 Task: Open Card Self-Help Review in Board Diversity and Inclusion Employee Training and Education to Workspace Alternative Dispute Resolution Services and add a team member Softage.1@softage.net, a label Orange, a checklist Organic Farming, an attachment from your computer, a color Orange and finally, add a card description 'Conduct customer research for new pricing models' and a comment 'Given the potential impact of this task on our company reputation, let us ensure that we approach it with a sense of professionalism and respect.'. Add a start date 'Jan 05, 1900' with a due date 'Jan 12, 1900'
Action: Mouse moved to (48, 263)
Screenshot: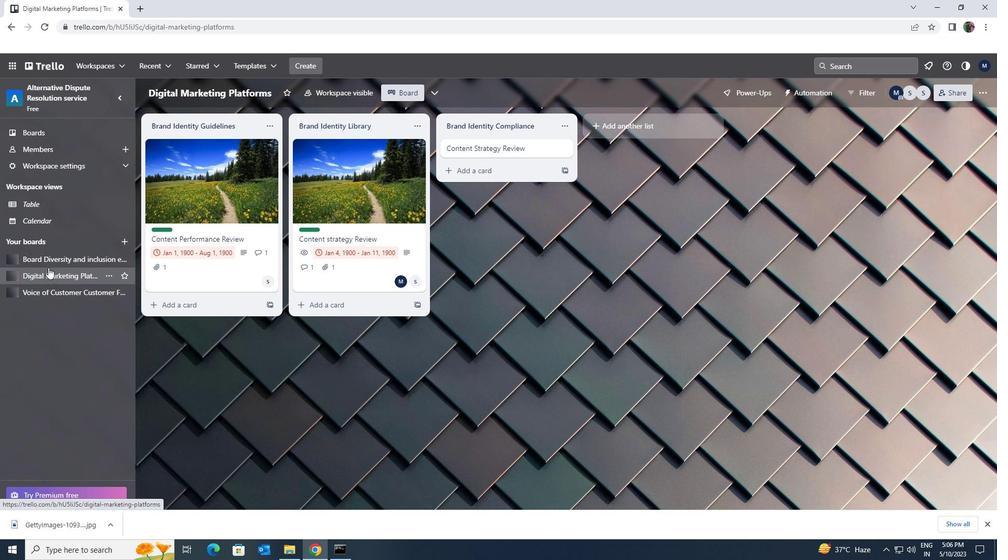 
Action: Mouse pressed left at (48, 263)
Screenshot: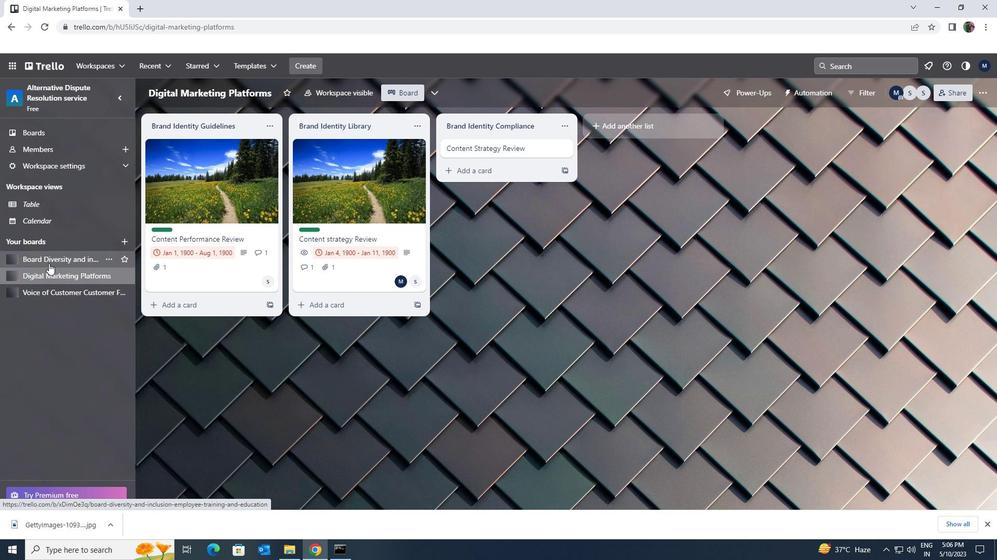 
Action: Mouse moved to (385, 146)
Screenshot: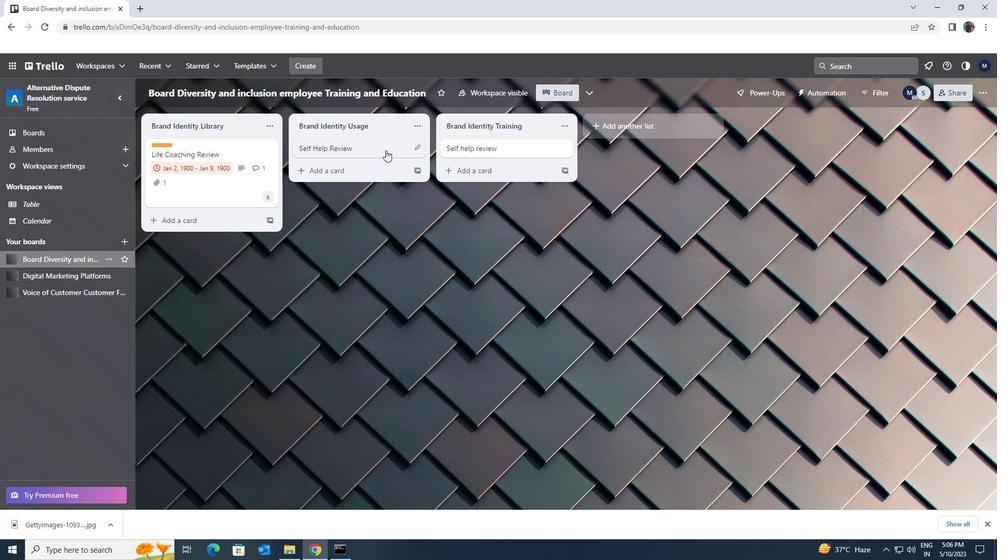 
Action: Mouse pressed left at (385, 146)
Screenshot: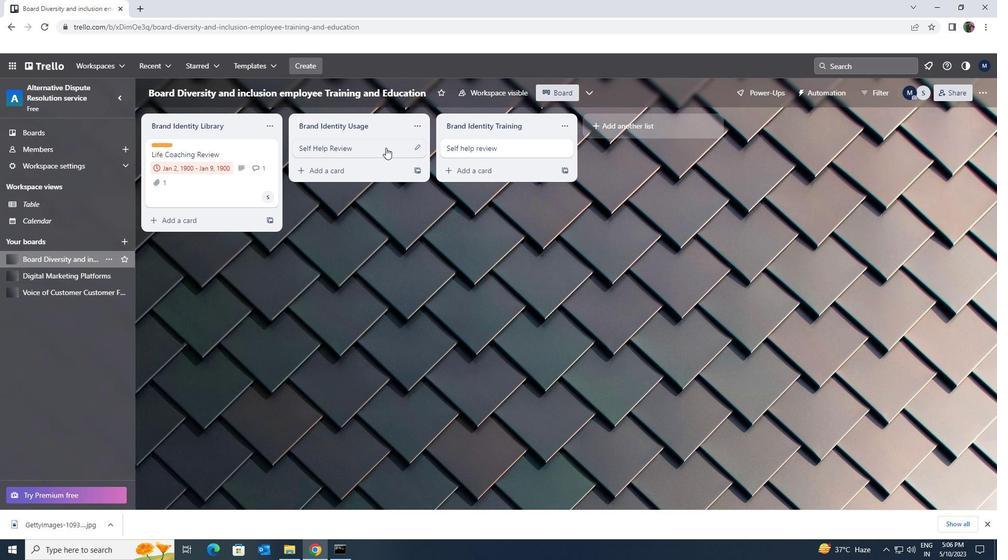 
Action: Mouse moved to (610, 149)
Screenshot: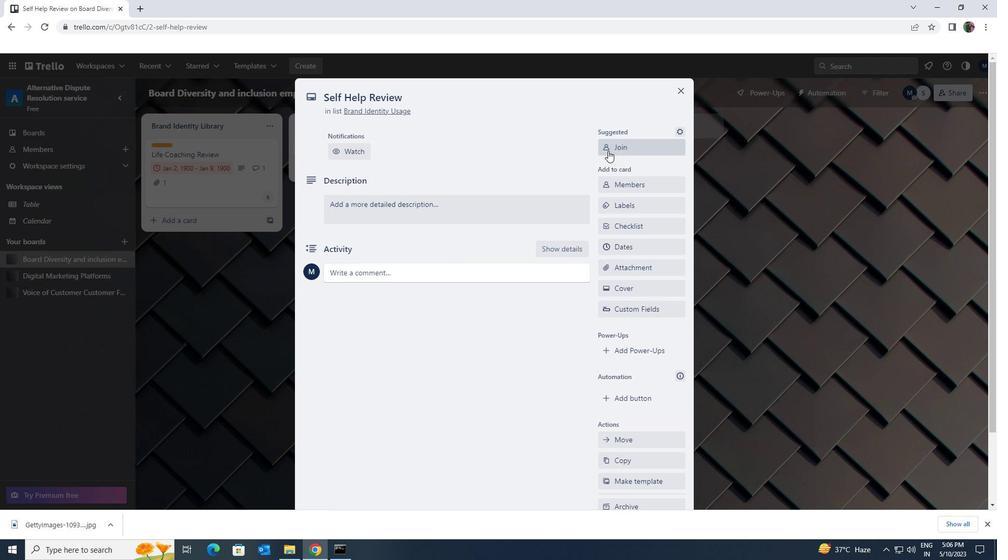 
Action: Mouse pressed left at (610, 149)
Screenshot: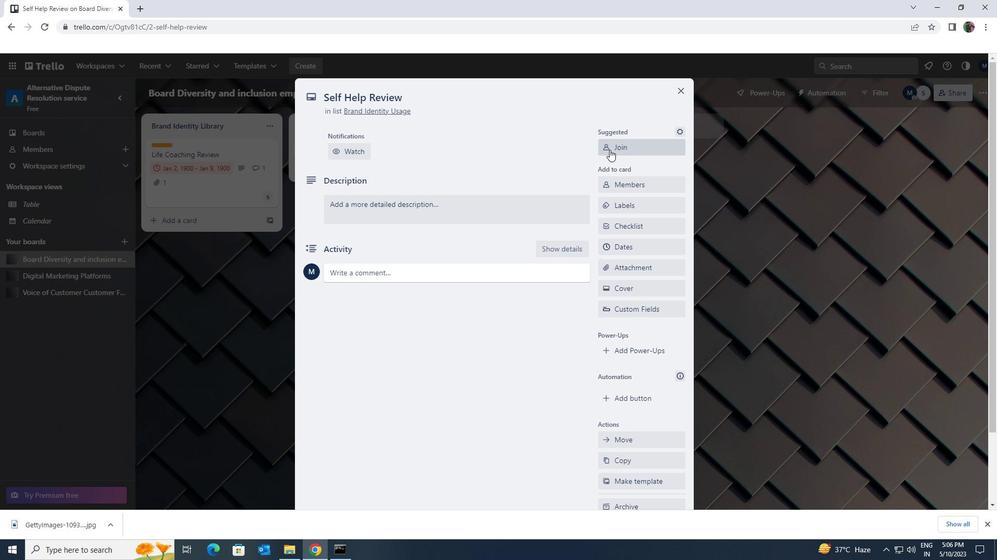 
Action: Mouse pressed left at (610, 149)
Screenshot: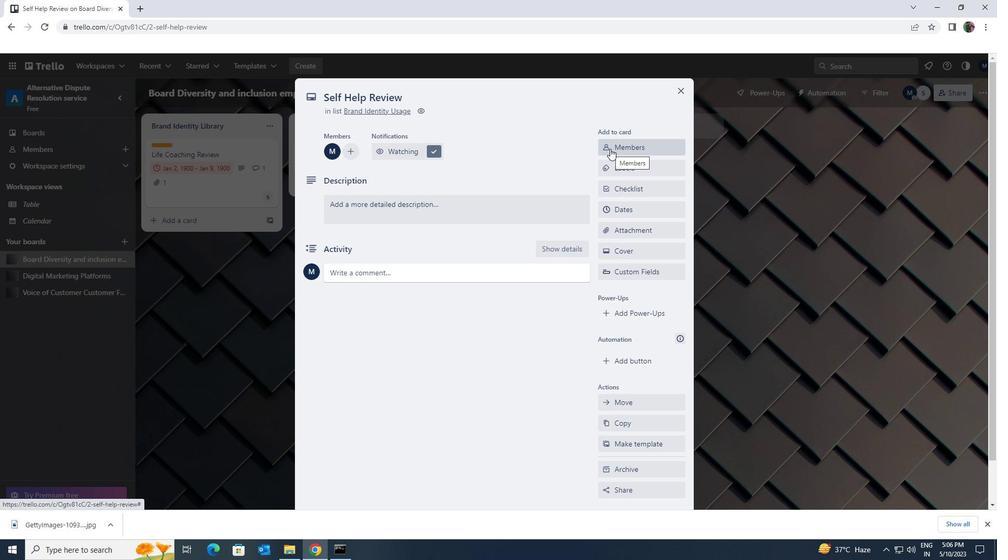 
Action: Key pressed softage.1<Key.shift>@SOFTAGE.NET
Screenshot: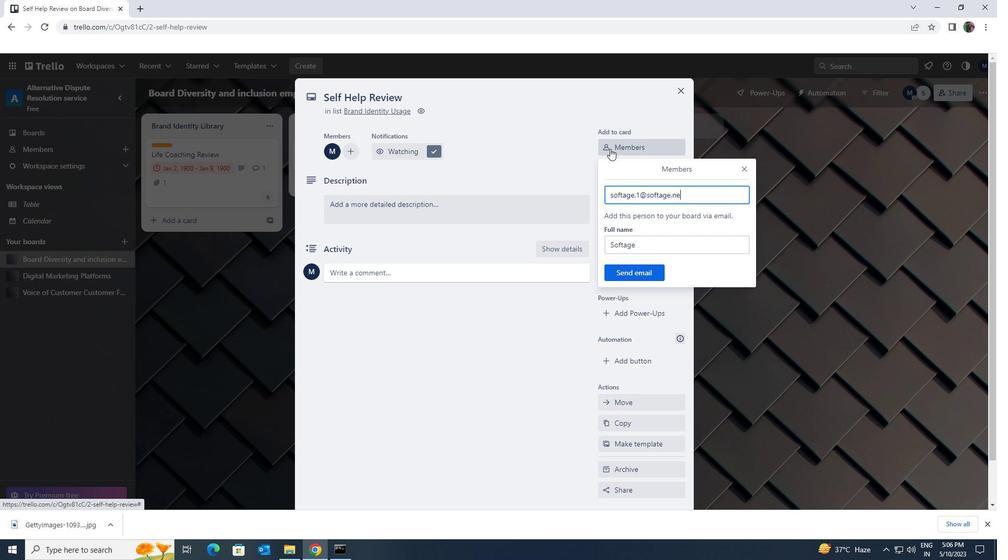 
Action: Mouse moved to (635, 270)
Screenshot: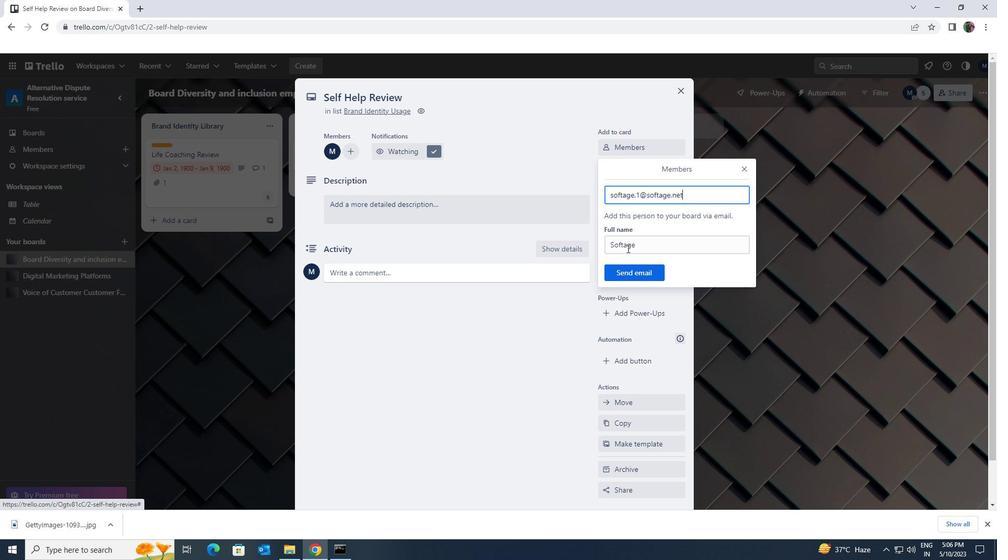 
Action: Mouse pressed left at (635, 270)
Screenshot: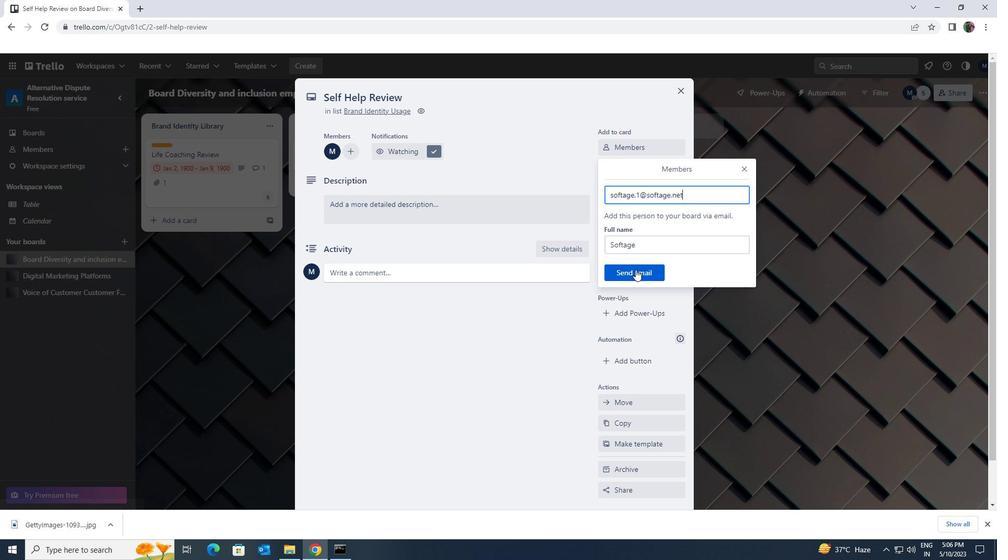 
Action: Mouse moved to (641, 170)
Screenshot: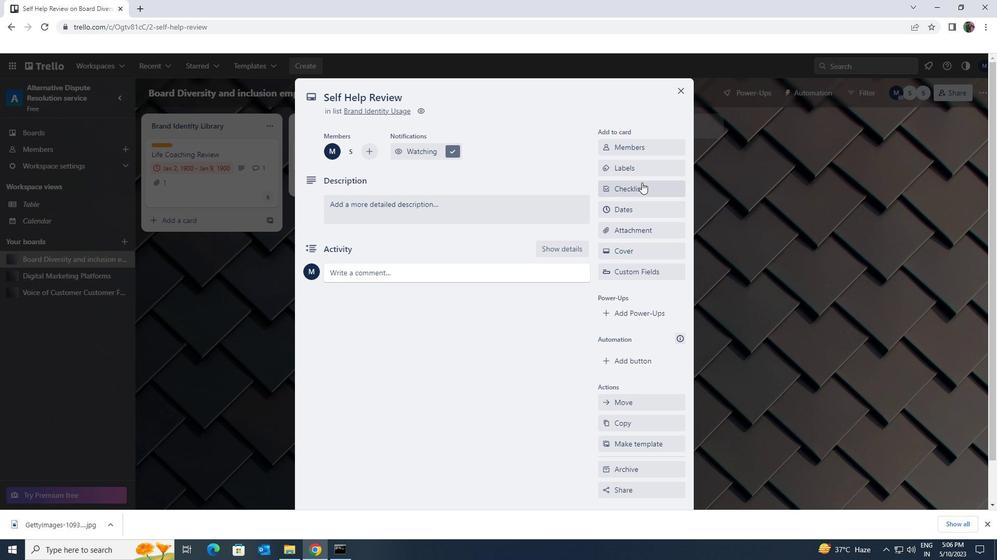 
Action: Mouse pressed left at (641, 170)
Screenshot: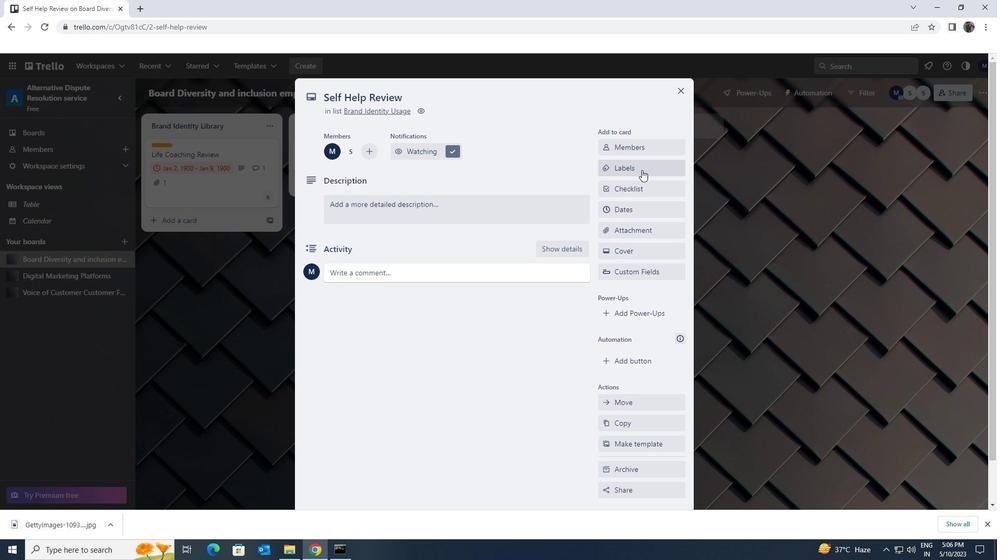 
Action: Mouse moved to (670, 377)
Screenshot: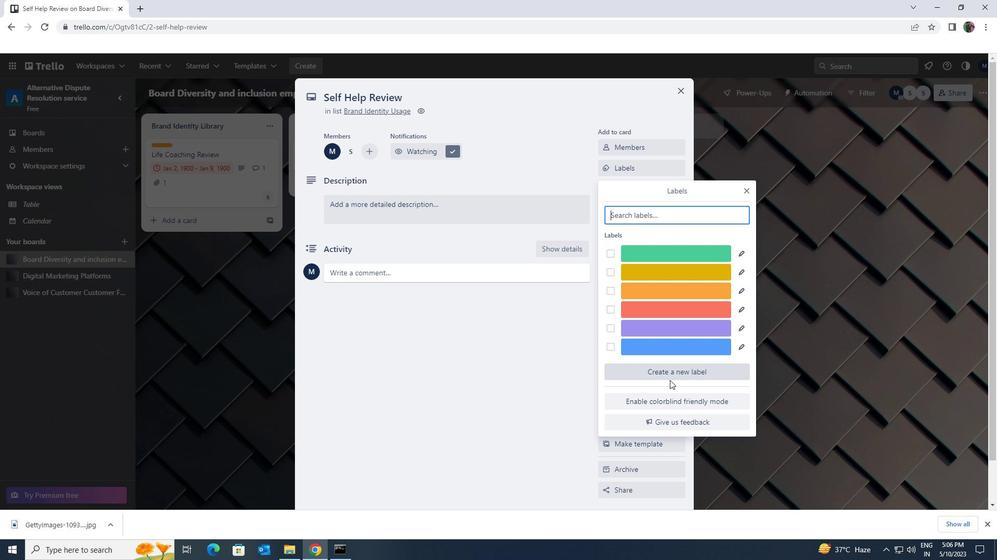 
Action: Mouse pressed left at (670, 377)
Screenshot: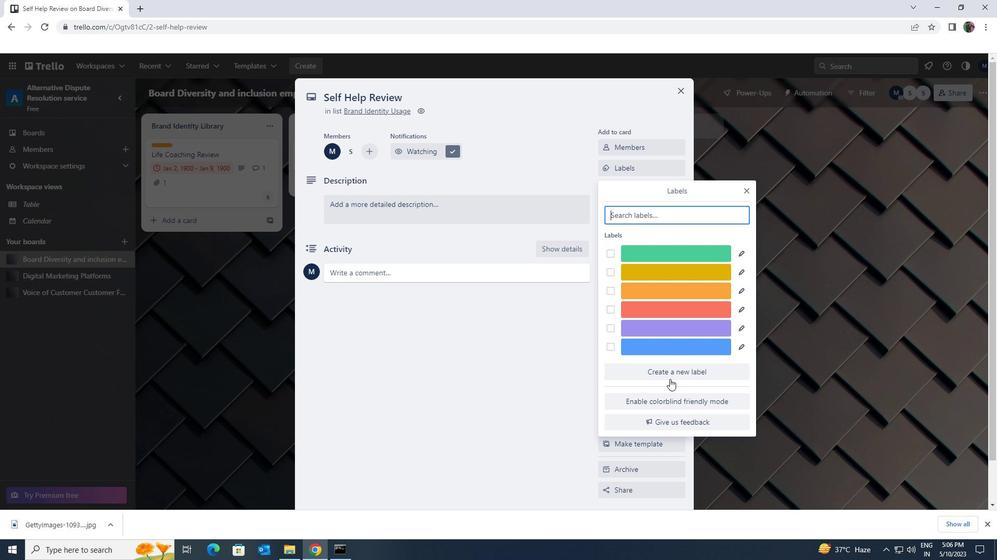
Action: Mouse moved to (671, 344)
Screenshot: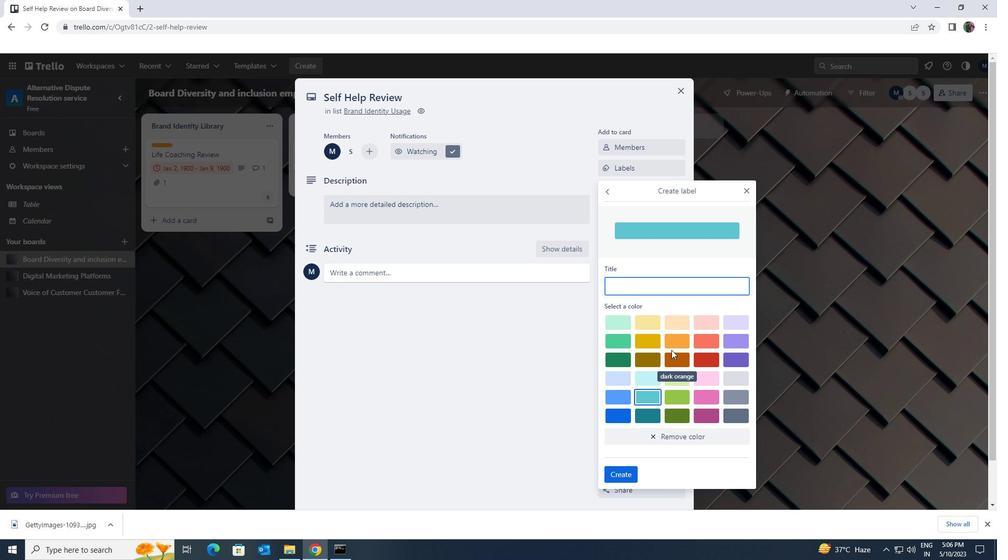 
Action: Mouse pressed left at (671, 344)
Screenshot: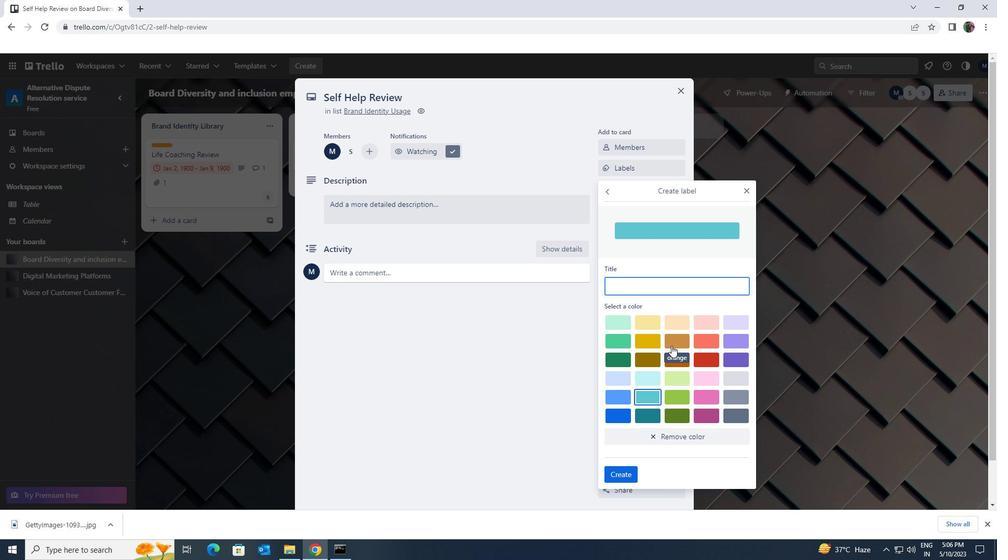 
Action: Mouse moved to (622, 470)
Screenshot: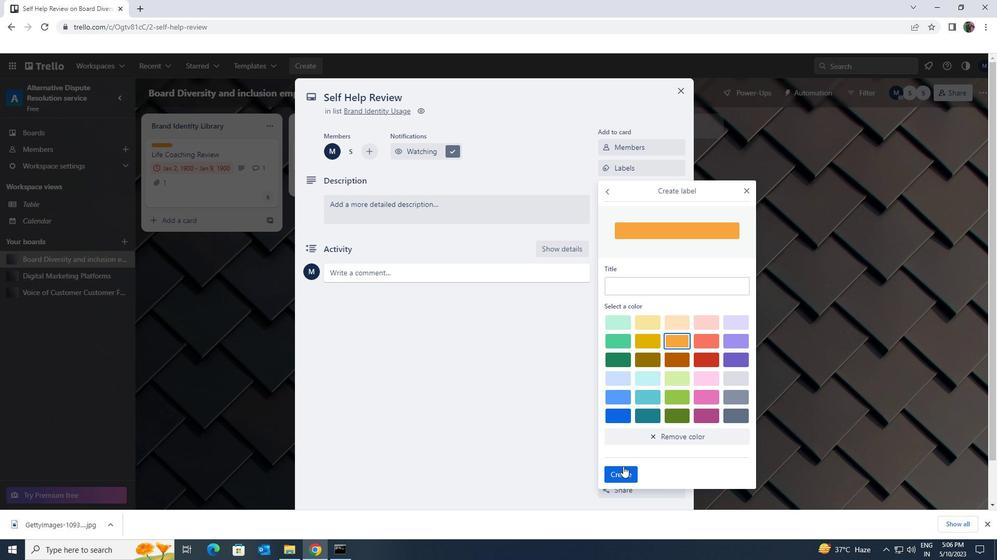 
Action: Mouse pressed left at (622, 470)
Screenshot: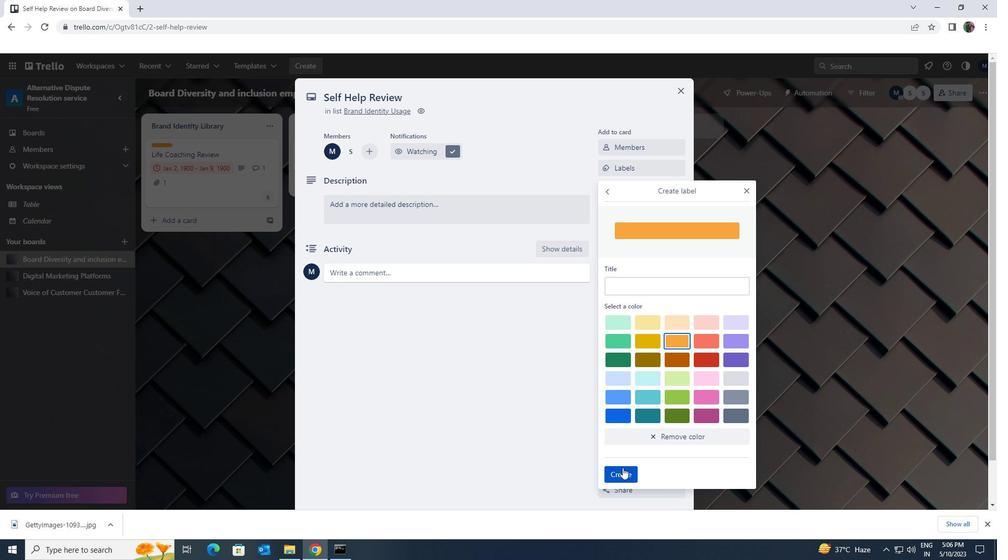 
Action: Mouse moved to (744, 188)
Screenshot: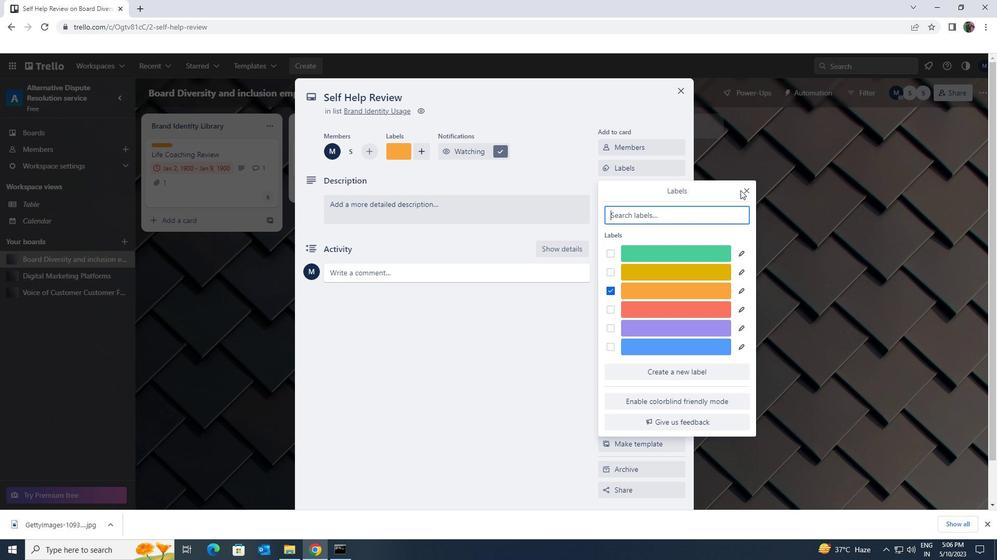 
Action: Mouse pressed left at (744, 188)
Screenshot: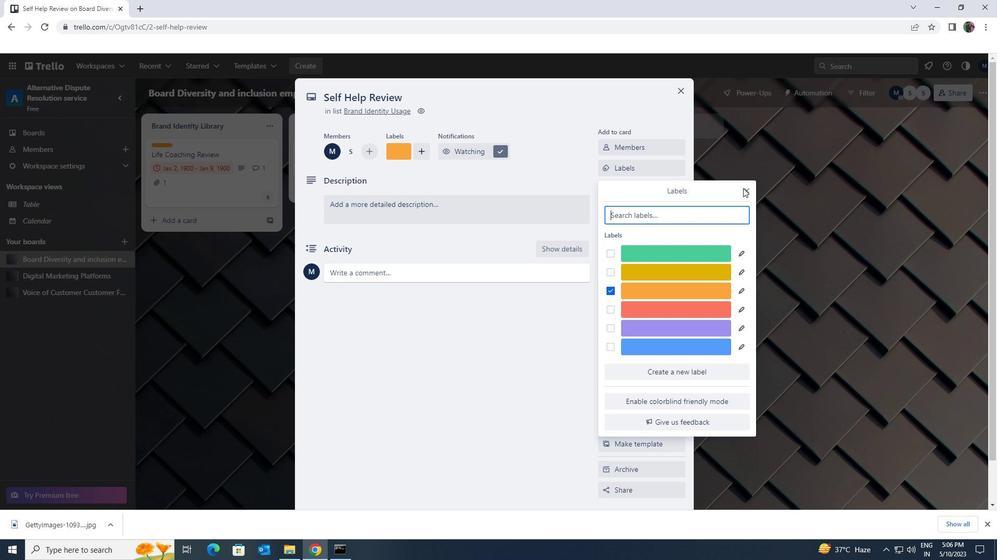 
Action: Mouse moved to (672, 192)
Screenshot: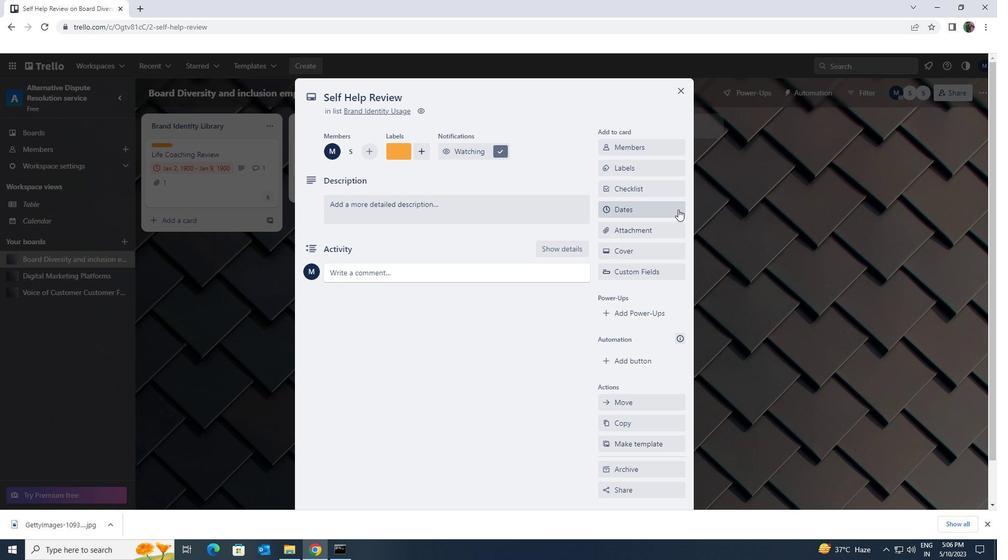 
Action: Mouse pressed left at (672, 192)
Screenshot: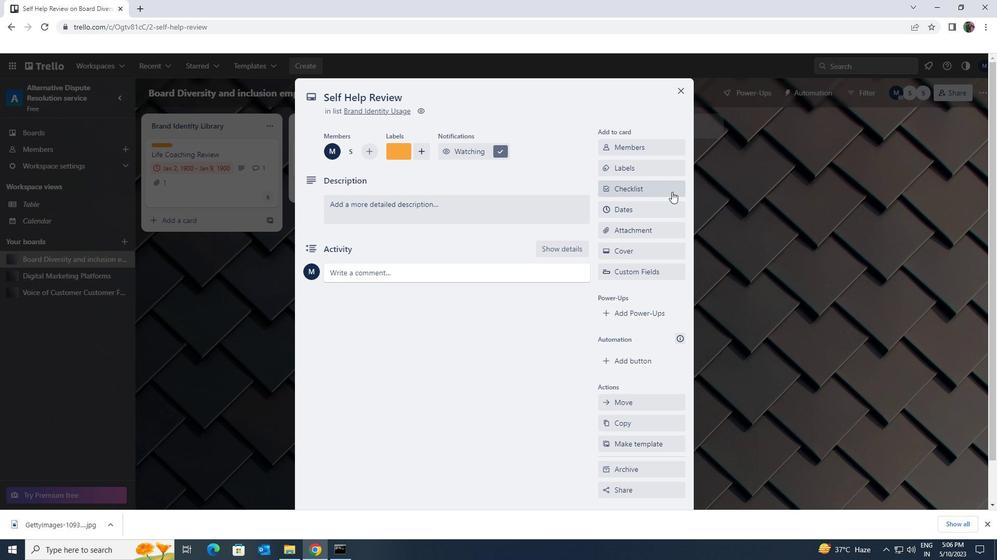 
Action: Mouse moved to (673, 186)
Screenshot: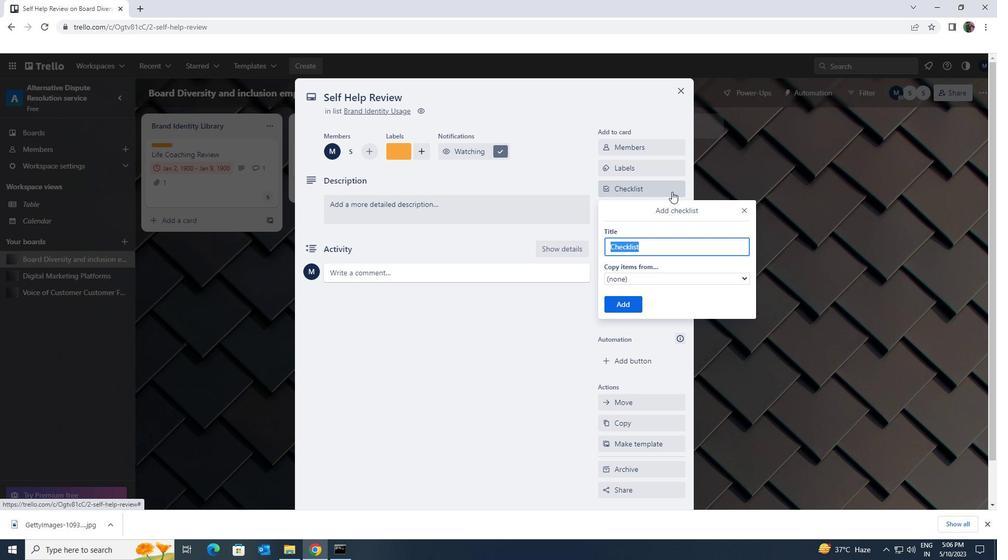 
Action: Key pressed <Key.shift><Key.shift><Key.shift><Key.shift><Key.shift><Key.shift><Key.shift><Key.shift><Key.shift><Key.shift><Key.shift><Key.shift><Key.shift><Key.shift><Key.shift><Key.shift><Key.shift>ORGAB=<Key.backspace><Key.backspace>NIC<Key.space><Key.shift>FARMING
Screenshot: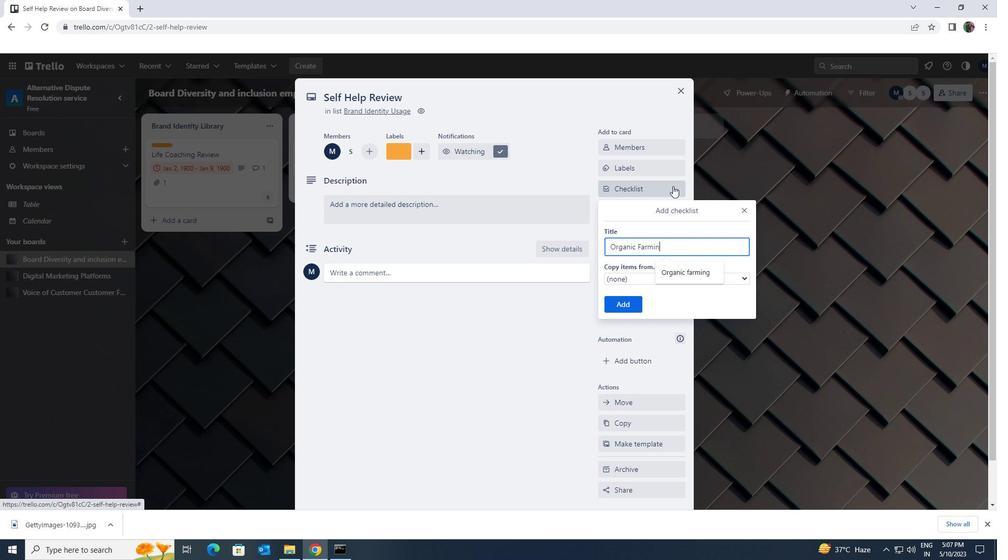 
Action: Mouse moved to (624, 300)
Screenshot: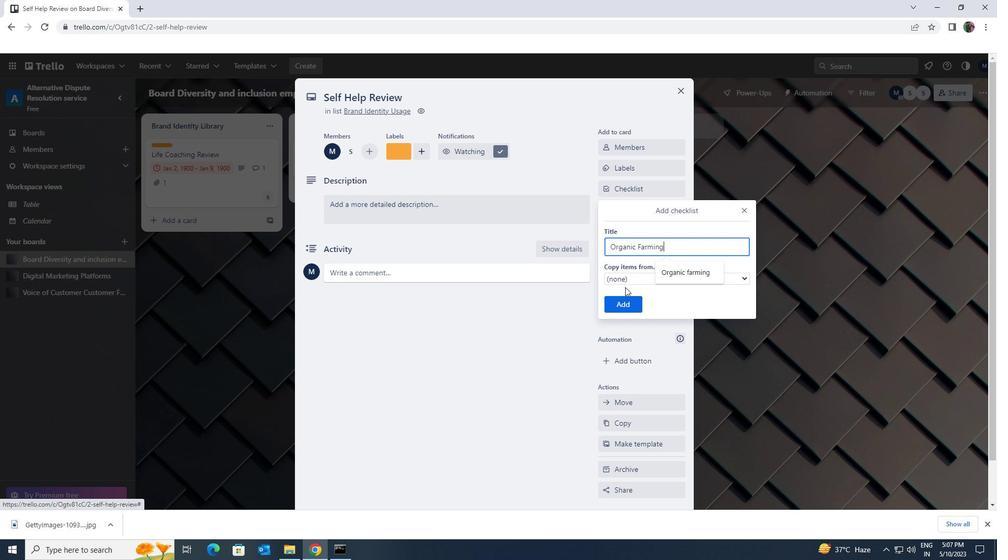 
Action: Mouse pressed left at (624, 300)
Screenshot: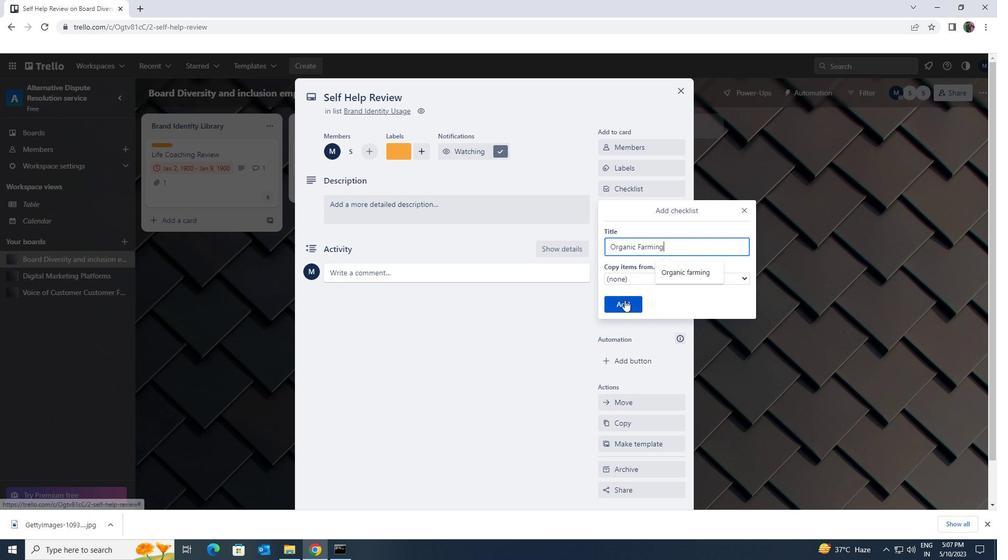 
Action: Mouse moved to (640, 231)
Screenshot: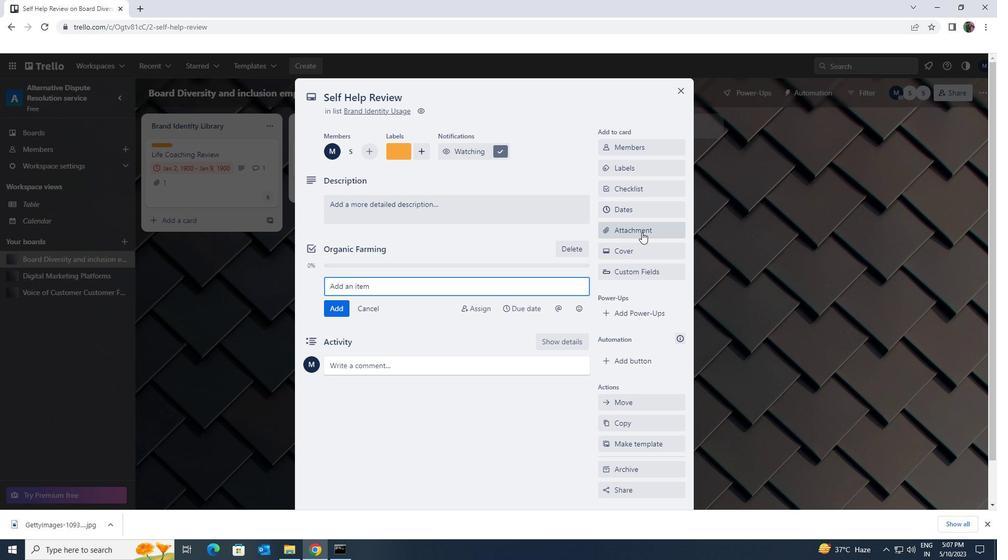 
Action: Mouse pressed left at (640, 231)
Screenshot: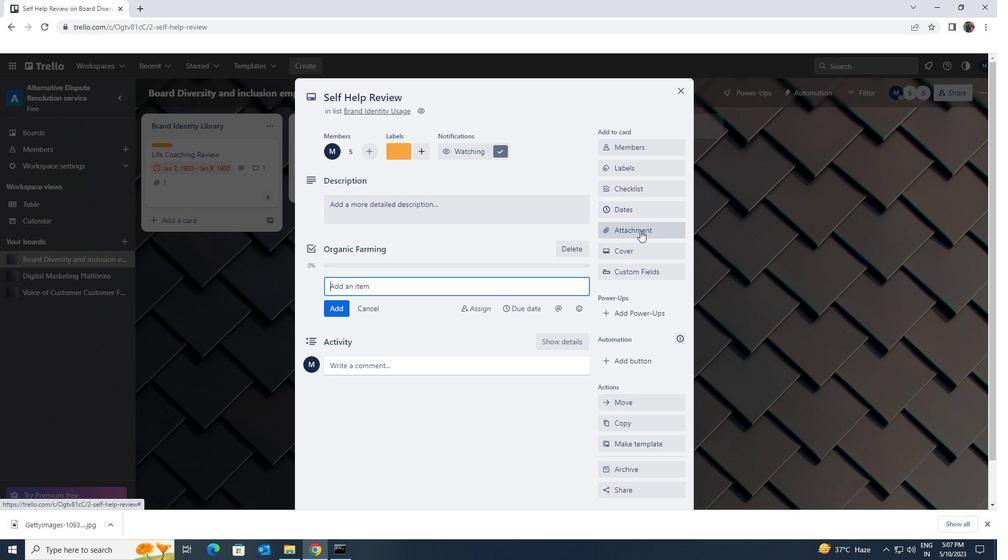 
Action: Mouse moved to (636, 276)
Screenshot: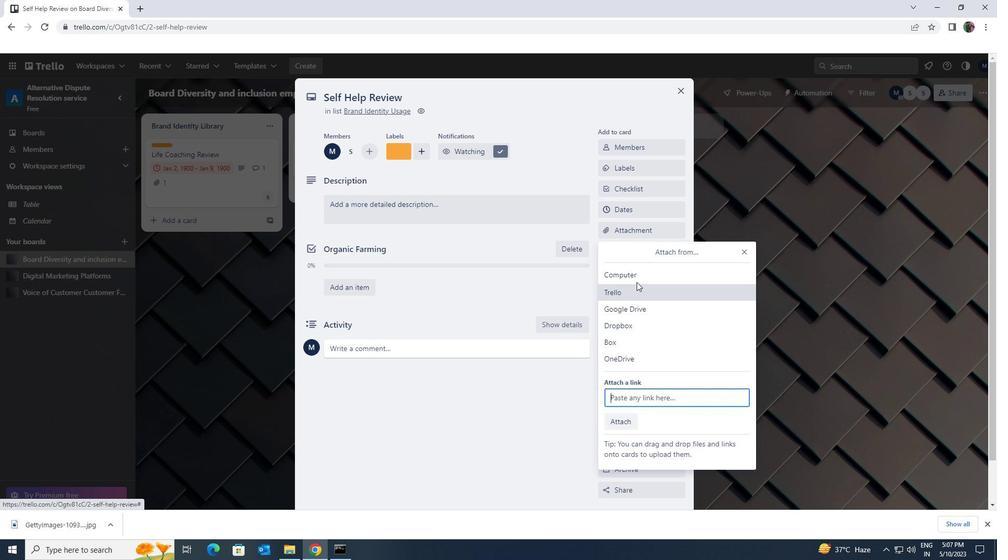 
Action: Mouse pressed left at (636, 276)
Screenshot: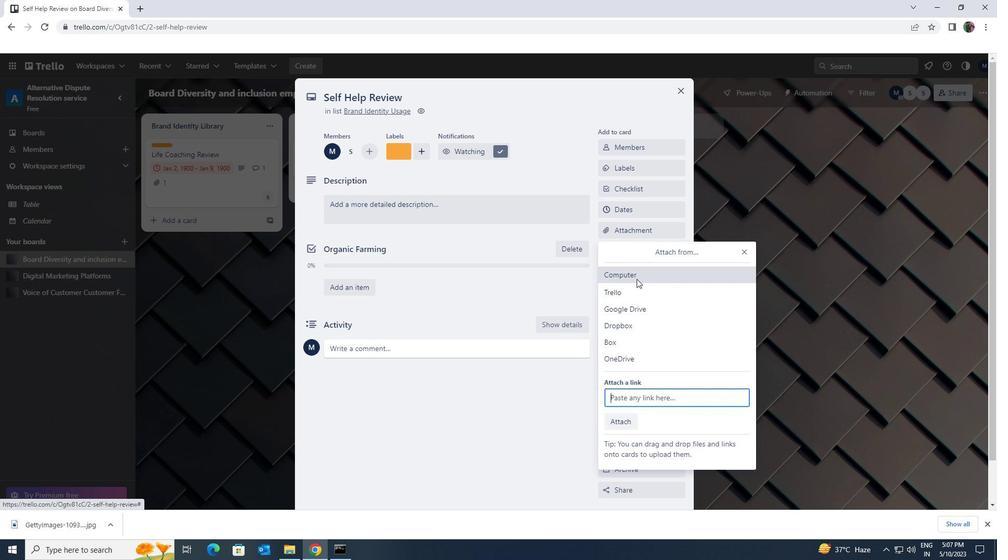 
Action: Mouse moved to (243, 91)
Screenshot: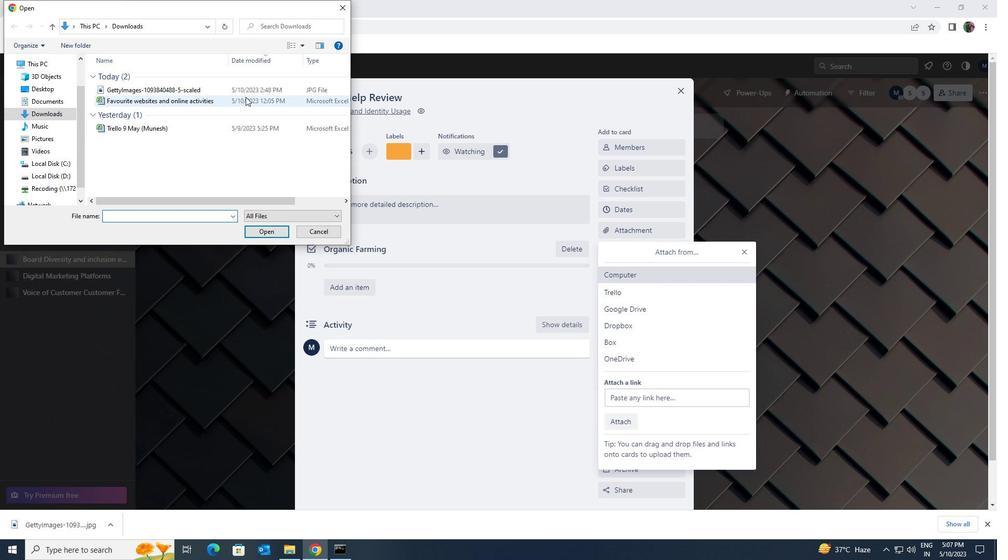 
Action: Mouse pressed left at (243, 91)
Screenshot: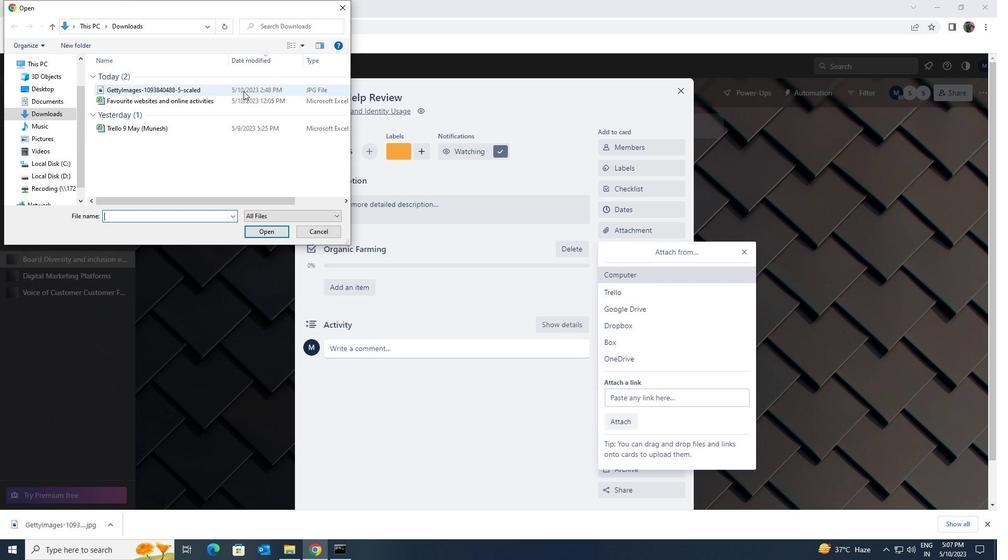
Action: Mouse moved to (272, 233)
Screenshot: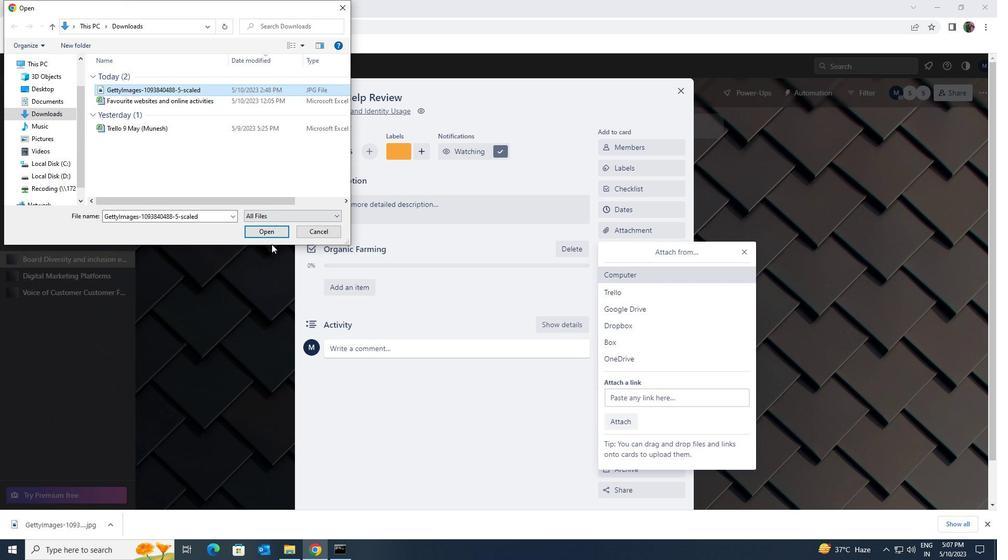 
Action: Mouse pressed left at (272, 233)
Screenshot: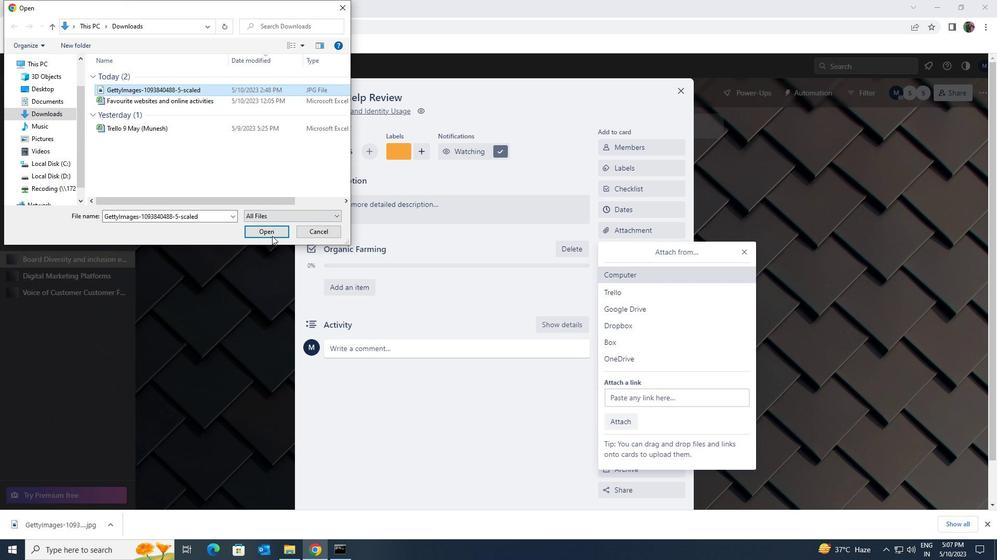 
Action: Mouse moved to (740, 249)
Screenshot: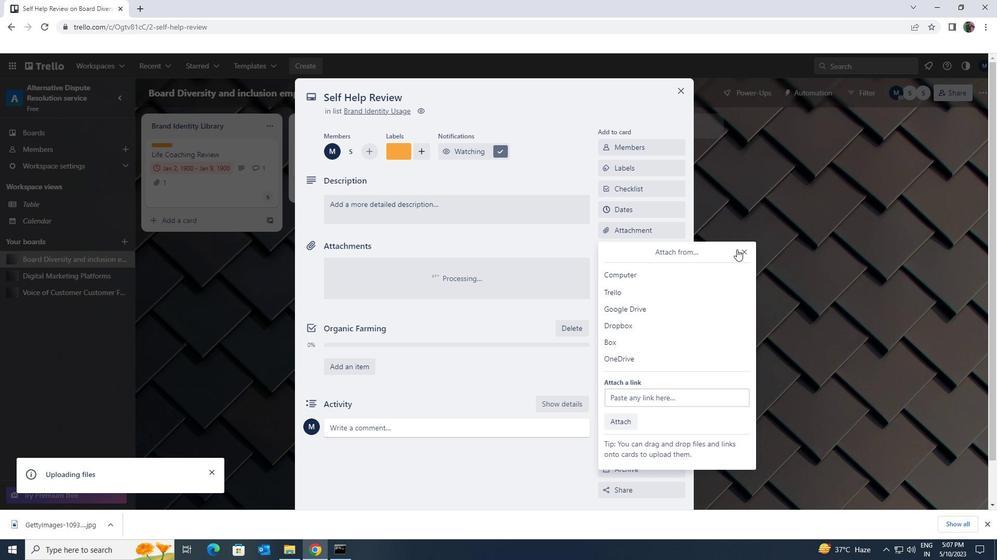 
Action: Mouse pressed left at (740, 249)
Screenshot: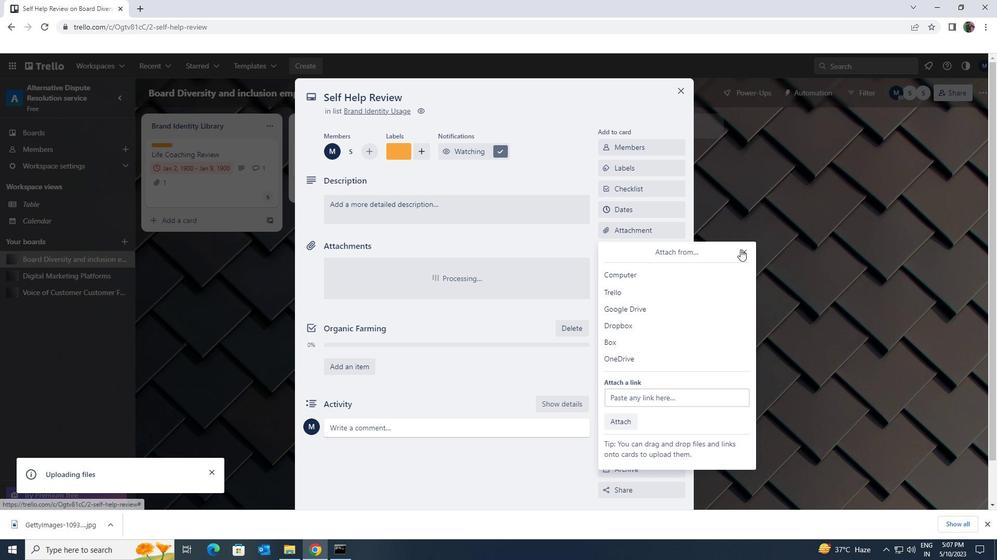 
Action: Mouse moved to (516, 207)
Screenshot: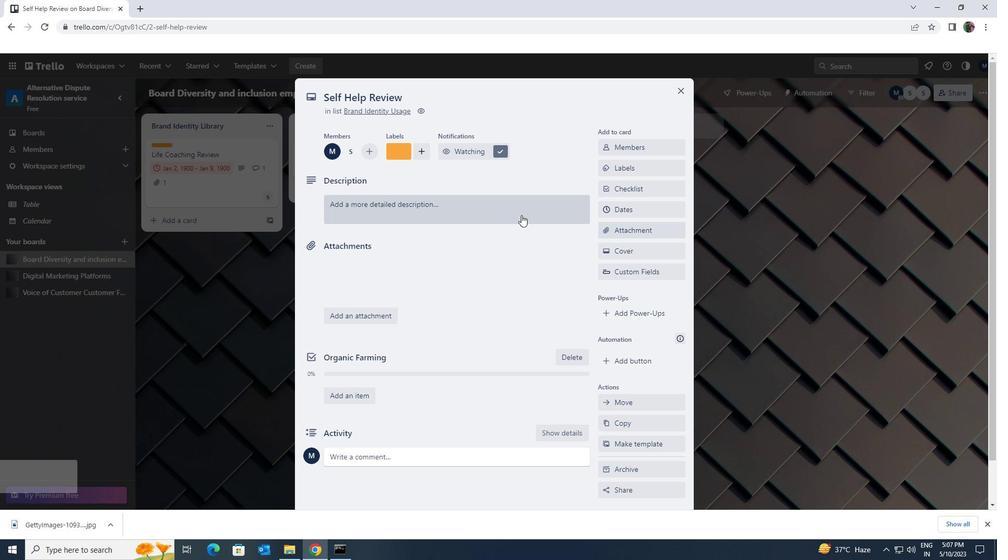 
Action: Mouse pressed left at (516, 207)
Screenshot: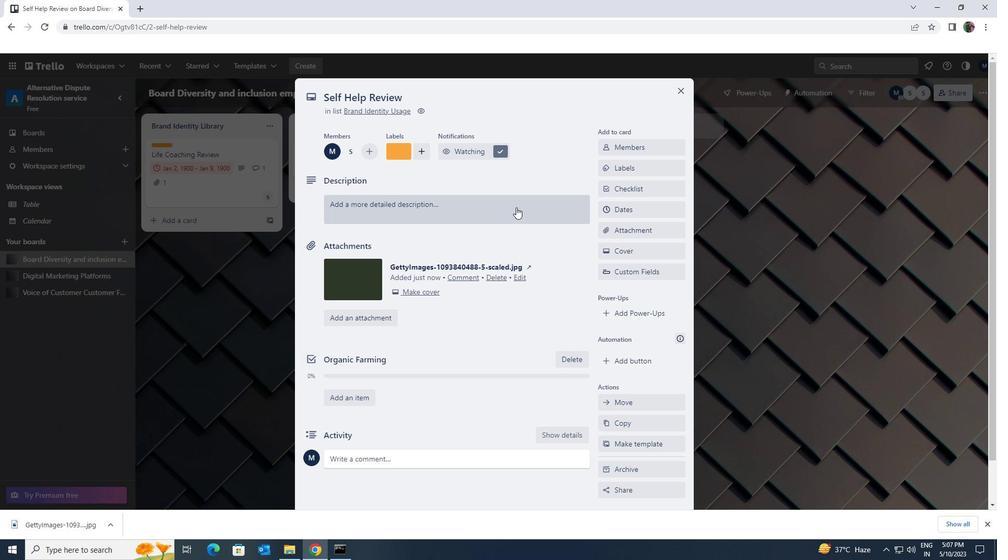 
Action: Key pressed <Key.shift>CONDUCT<Key.space><Key.shift>CUSTOMER<Key.space><Key.shift>RESEARCH<Key.space>FOR<Key.space>NEW<Key.space>PLANNING<Key.space>
Screenshot: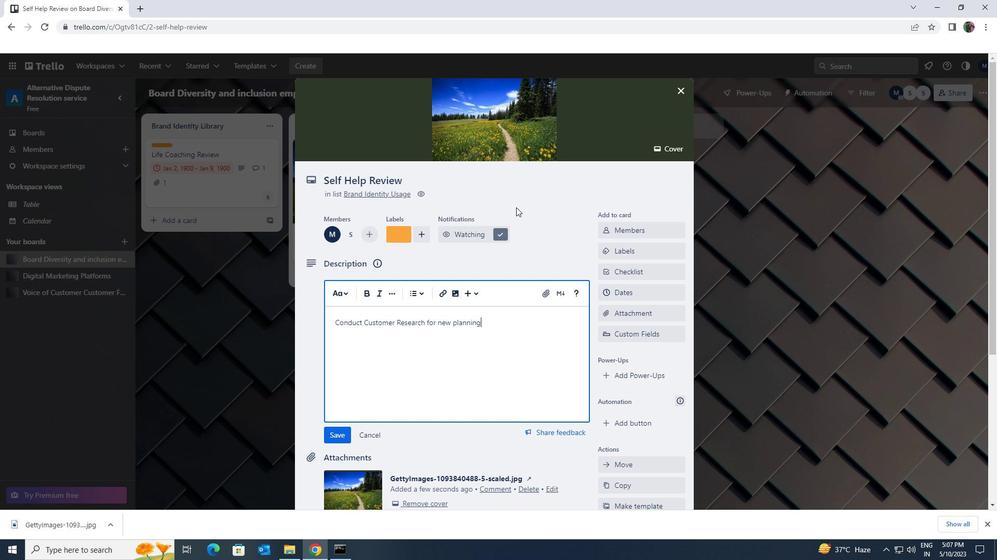 
Action: Mouse moved to (344, 431)
Screenshot: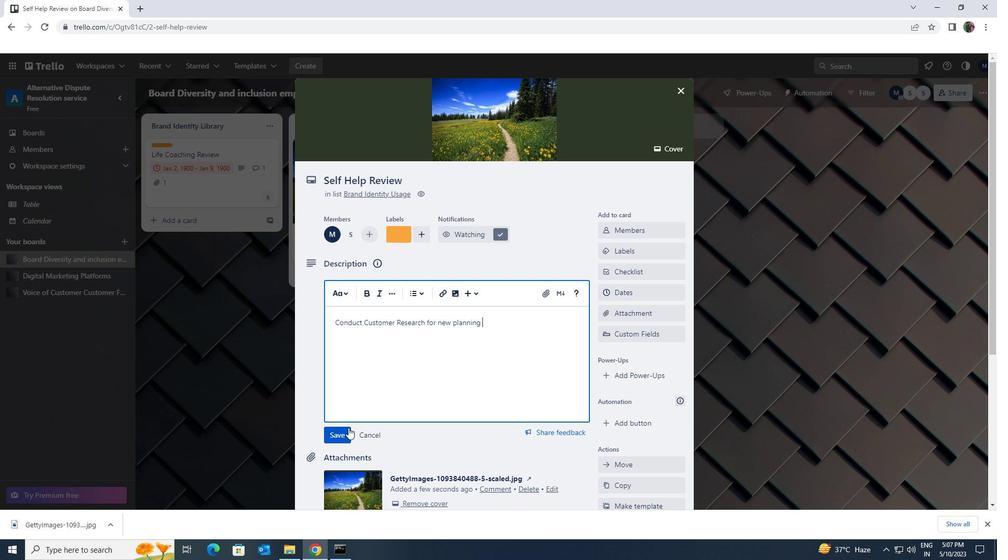 
Action: Mouse pressed left at (344, 431)
Screenshot: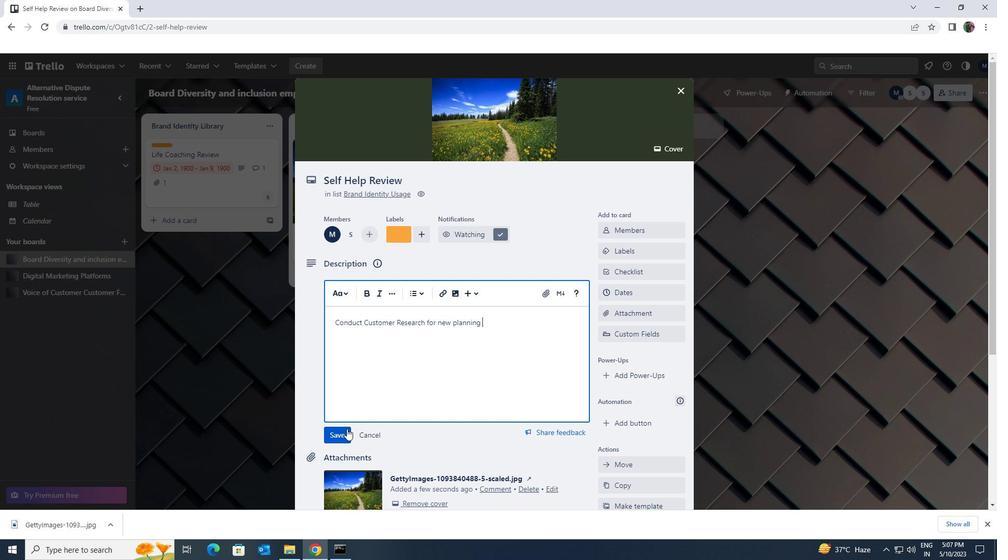 
Action: Mouse moved to (457, 377)
Screenshot: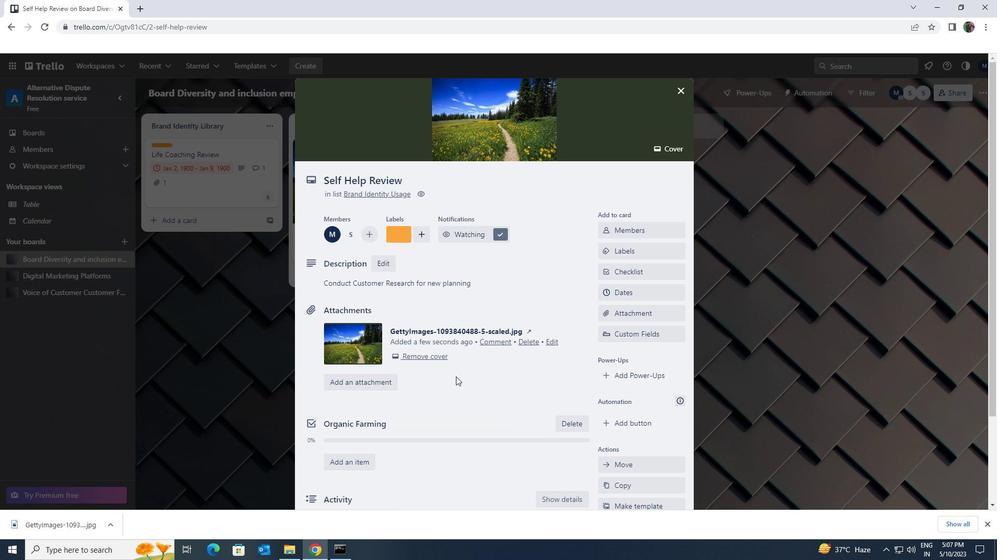 
Action: Mouse scrolled (457, 376) with delta (0, 0)
Screenshot: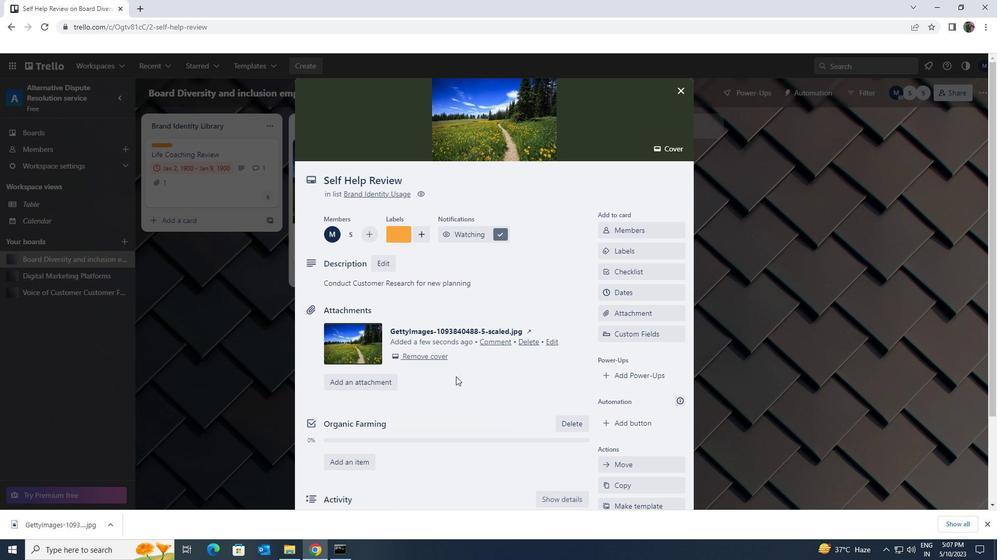 
Action: Mouse scrolled (457, 376) with delta (0, 0)
Screenshot: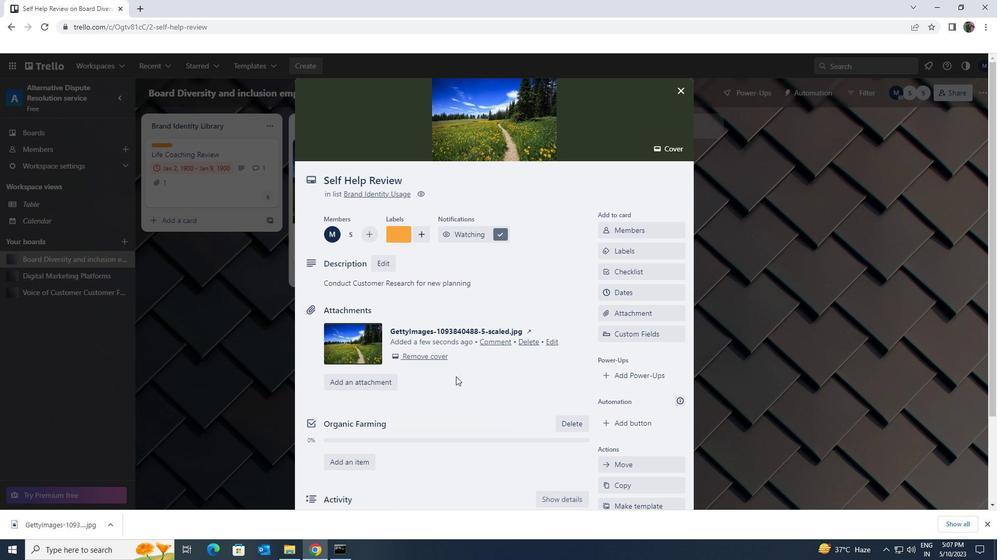 
Action: Mouse scrolled (457, 376) with delta (0, 0)
Screenshot: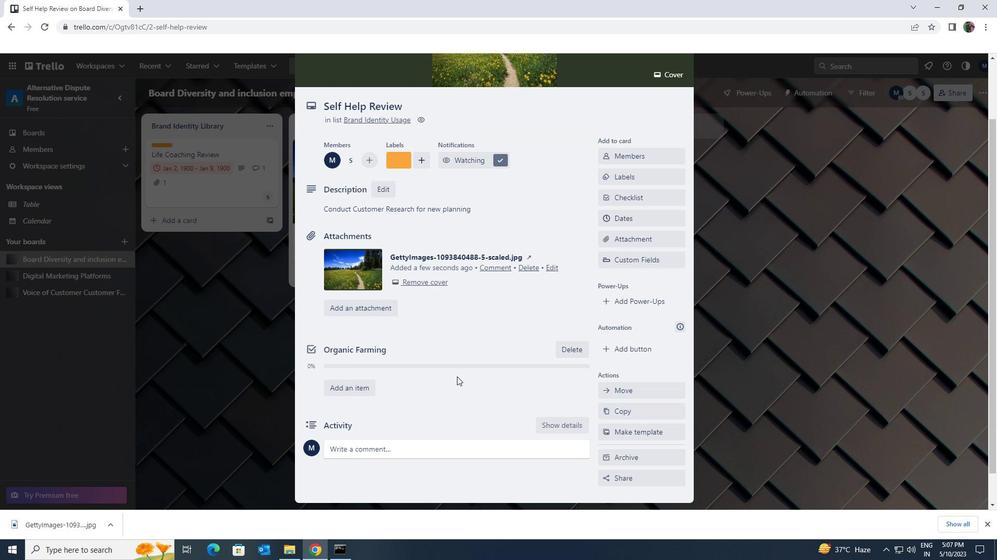 
Action: Mouse scrolled (457, 376) with delta (0, 0)
Screenshot: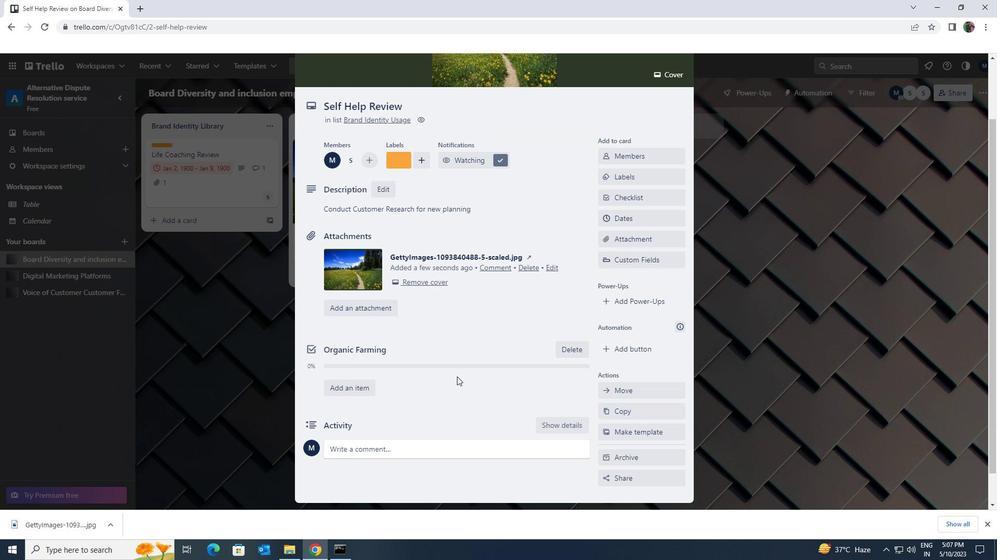 
Action: Mouse moved to (465, 409)
Screenshot: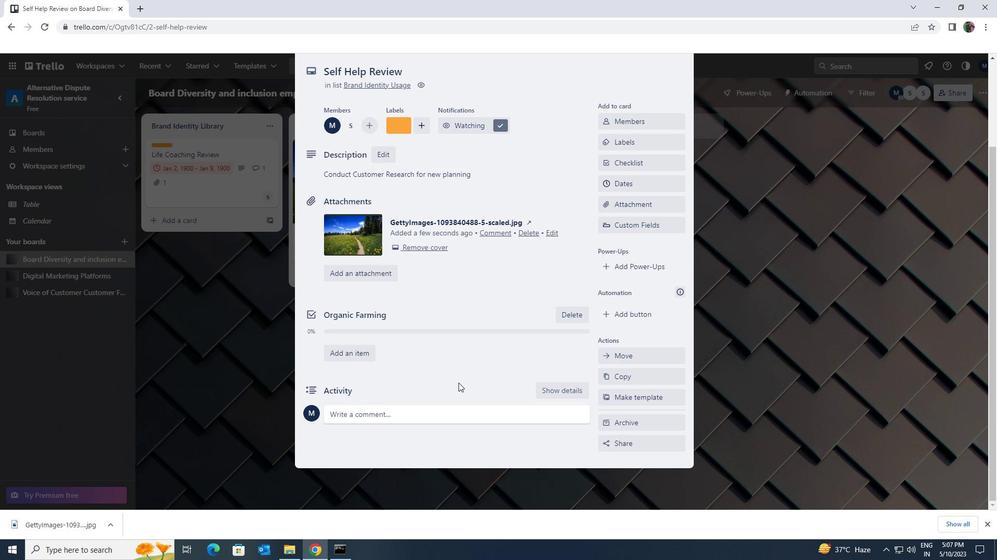 
Action: Mouse pressed left at (465, 409)
Screenshot: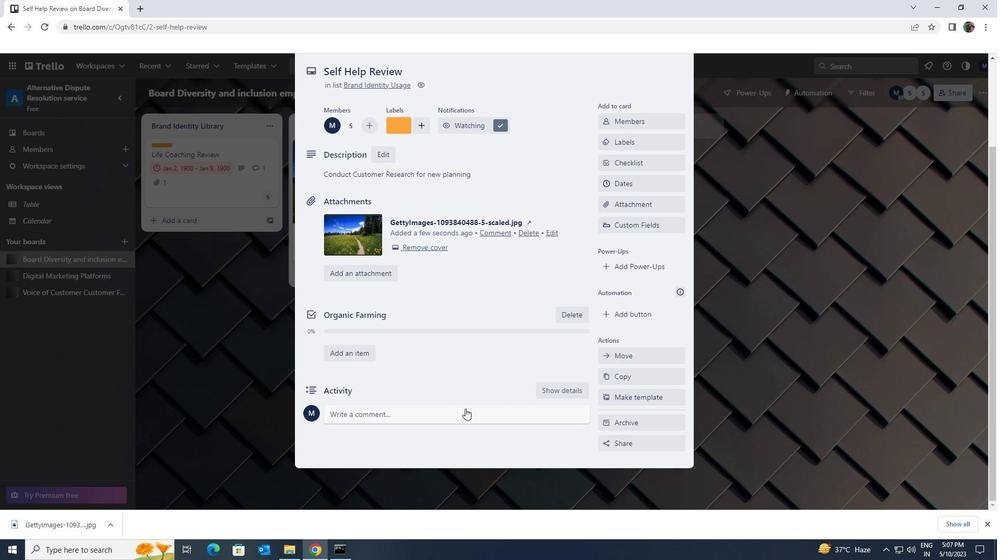 
Action: Mouse moved to (465, 409)
Screenshot: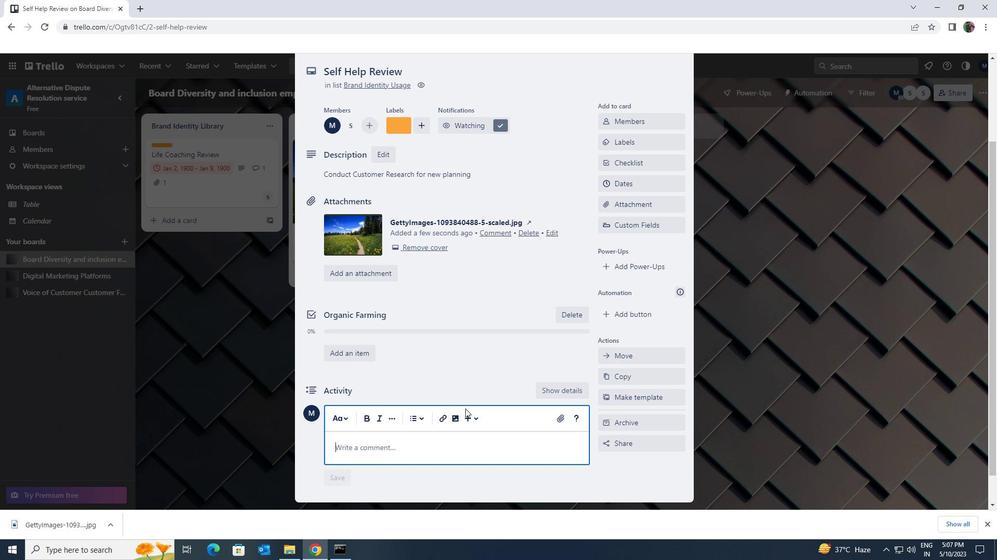 
Action: Key pressed <Key.shift><Key.shift><Key.shift><Key.shift><Key.shift>GIVEN<Key.space><Key.shift>THE<Key.space>POTENTIAL<Key.space>IMPACT<Key.space>OF<Key.space>THIS<Key.space>TASK<Key.space>ON<Key.space>OUR<Key.space>COMPANY<Key.space>REPUTATION<Key.space>LET<Key.space>US<Key.space>ENSURE<Key.space>TAHT<Key.space>WE<Key.space>APPROACH<Key.space>IT<Key.space>E<Key.backspace>WITH<Key.space>SENSE<Key.space>OF<Key.space>PROFESSIONAL<Key.space>AN<Key.space><Key.backspace>D<Key.space>RESPECT
Screenshot: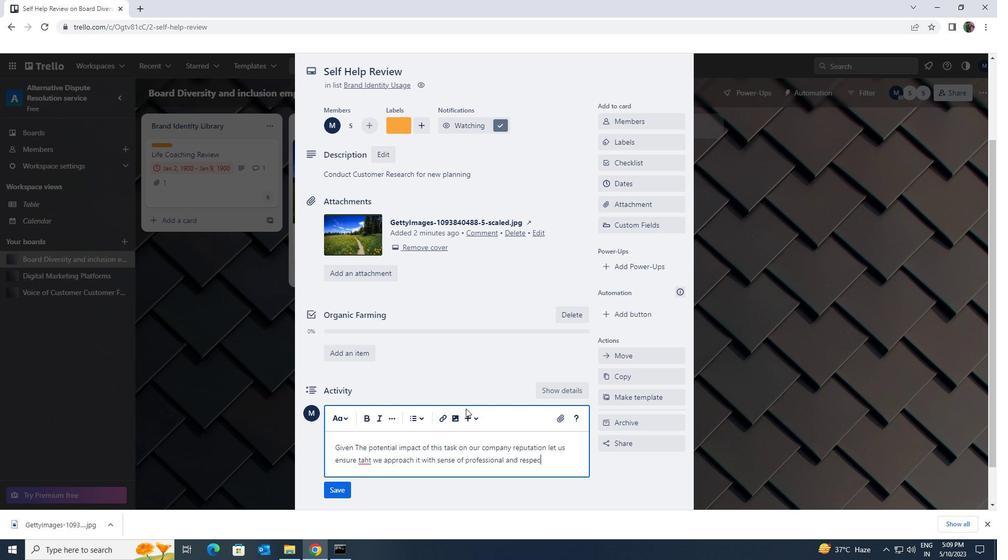 
Action: Mouse moved to (331, 488)
Screenshot: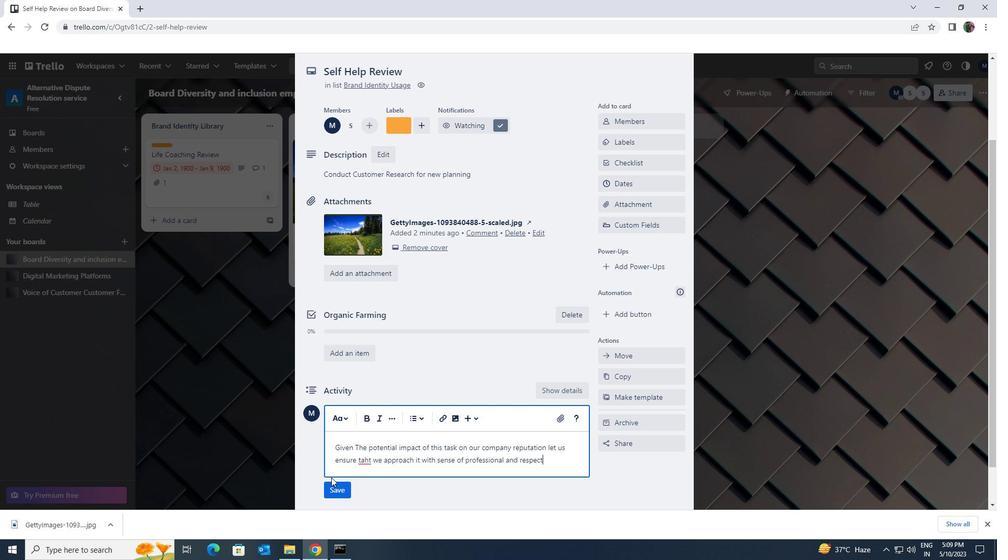 
Action: Mouse pressed left at (331, 488)
Screenshot: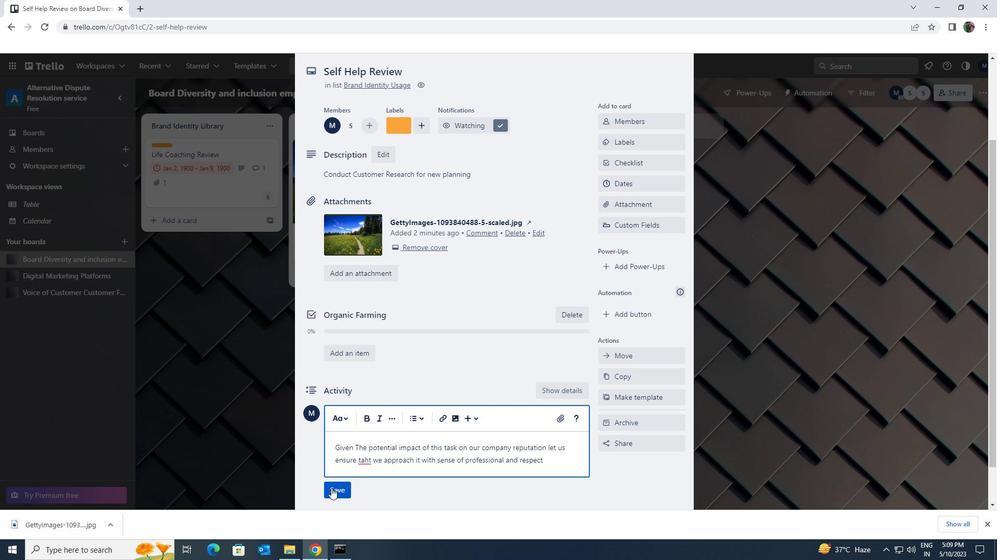 
Action: Mouse moved to (628, 182)
Screenshot: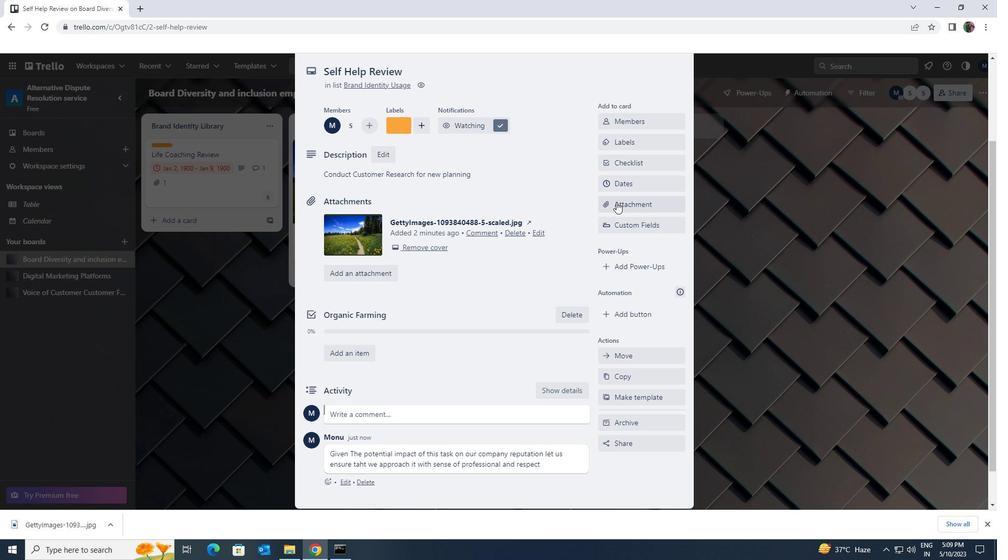 
Action: Mouse pressed left at (628, 182)
Screenshot: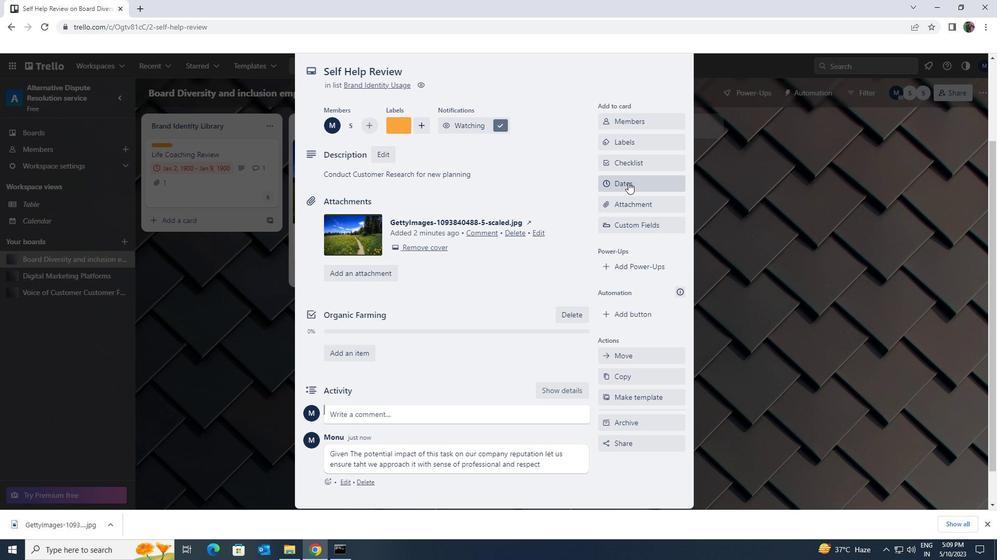 
Action: Mouse moved to (611, 281)
Screenshot: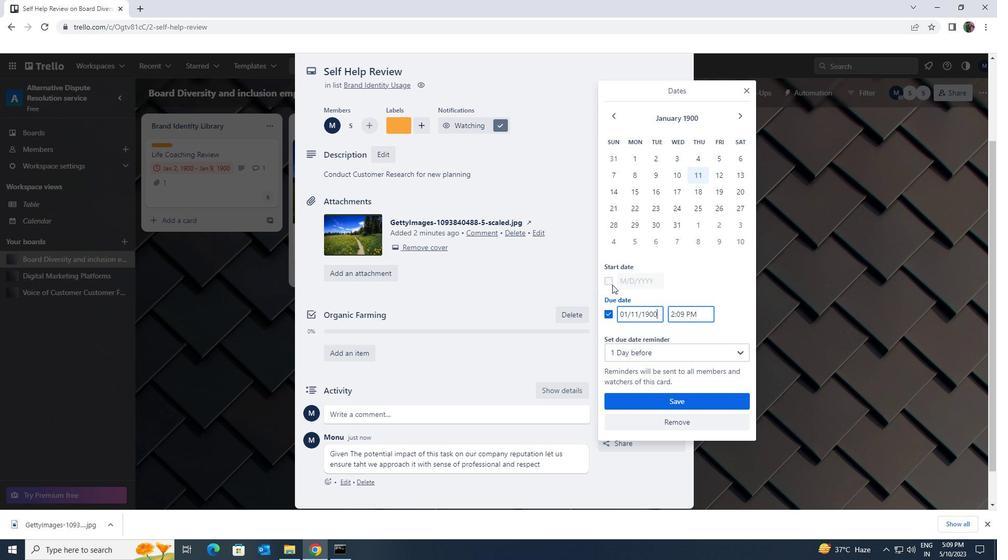 
Action: Mouse pressed left at (611, 281)
Screenshot: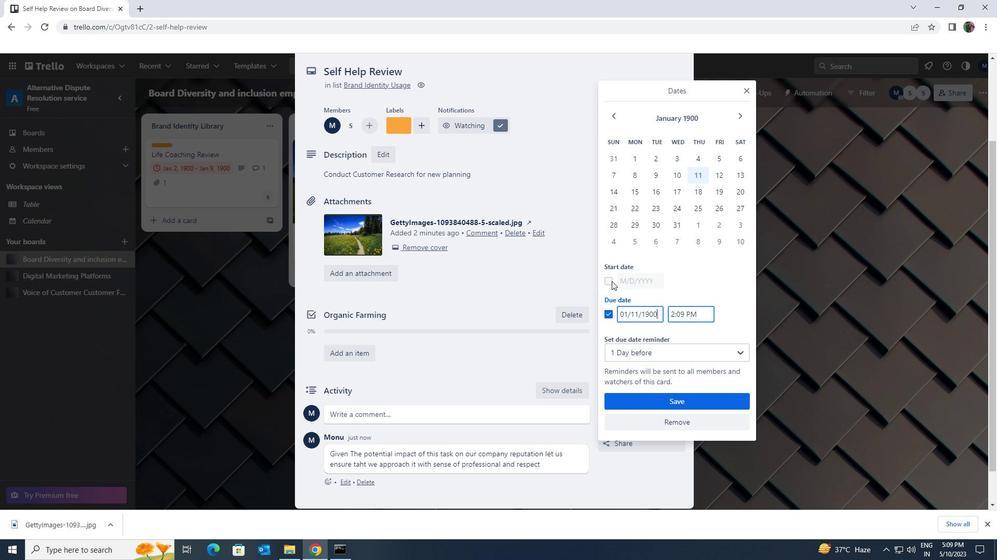 
Action: Mouse moved to (719, 157)
Screenshot: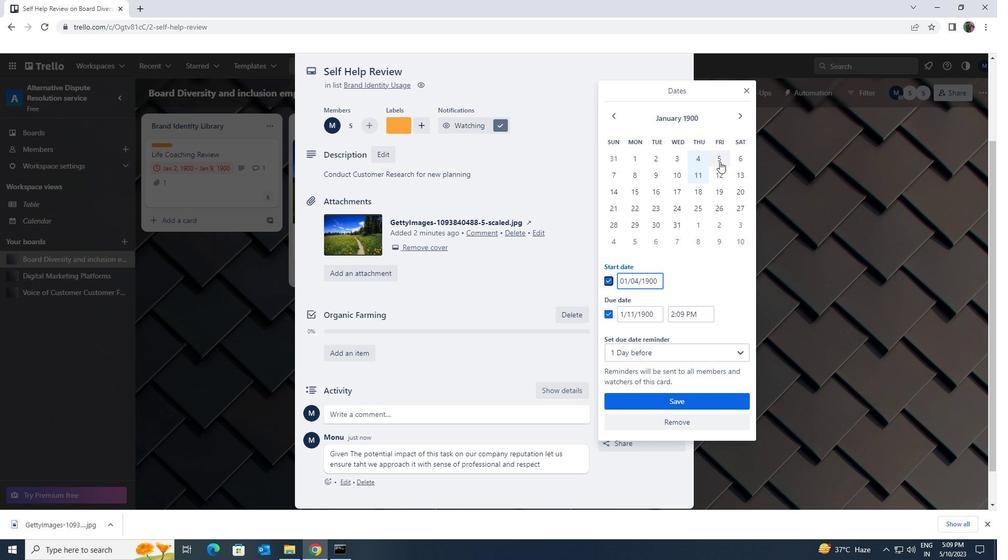 
Action: Mouse pressed left at (719, 157)
Screenshot: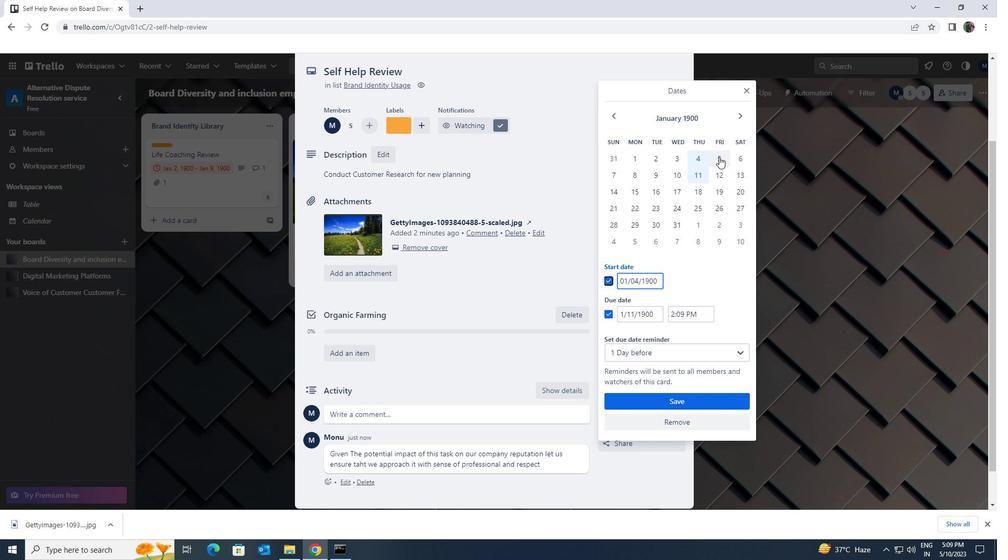 
Action: Mouse moved to (717, 171)
Screenshot: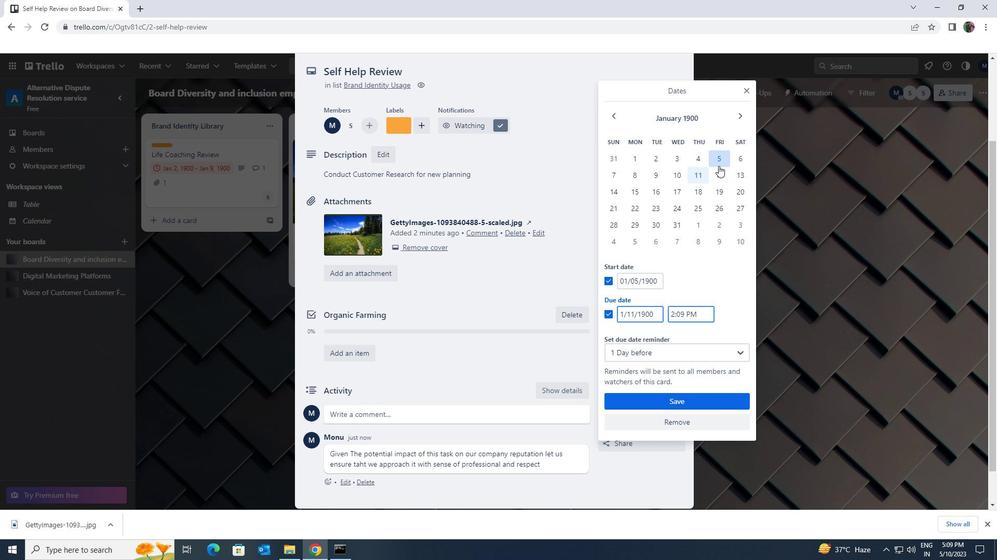
Action: Mouse pressed left at (717, 171)
Screenshot: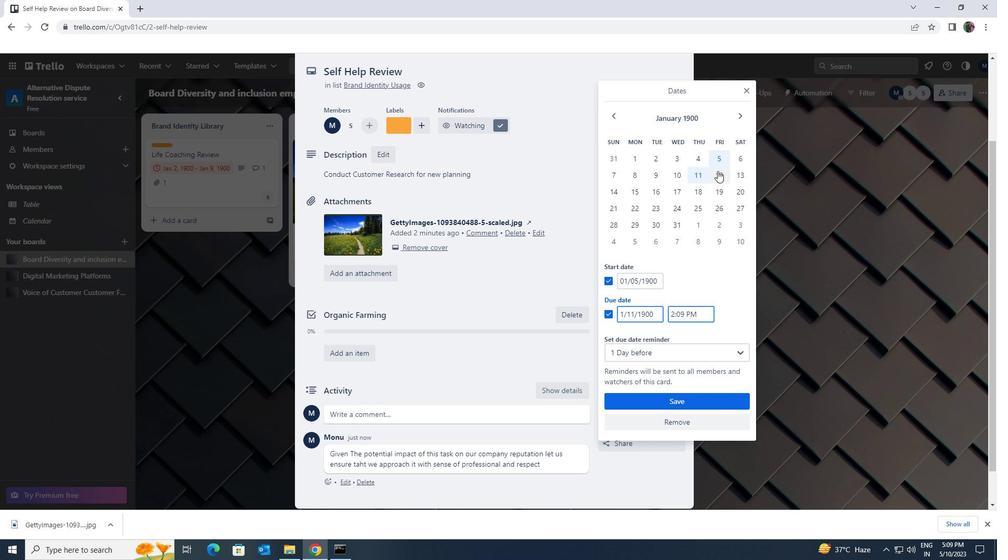 
Action: Mouse moved to (705, 398)
Screenshot: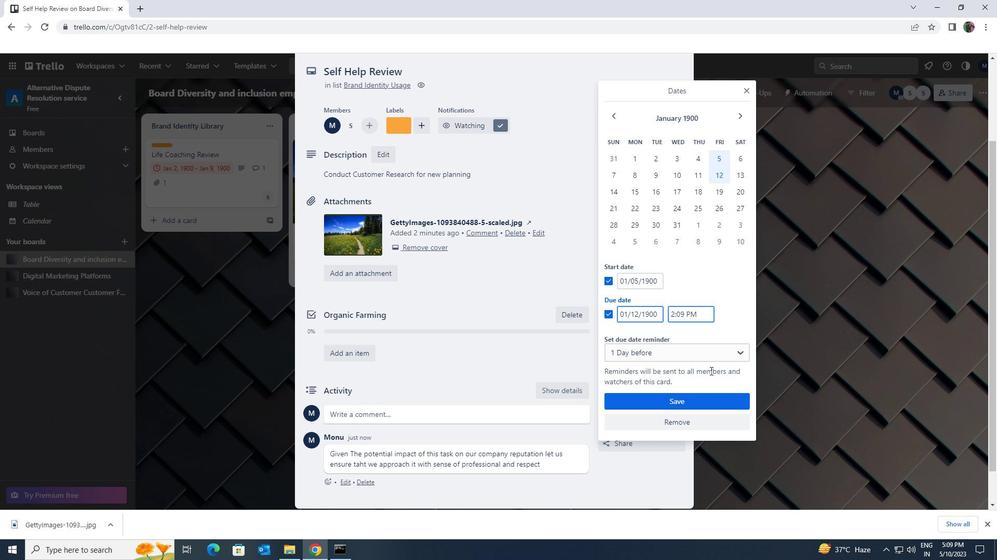 
Action: Mouse pressed left at (705, 398)
Screenshot: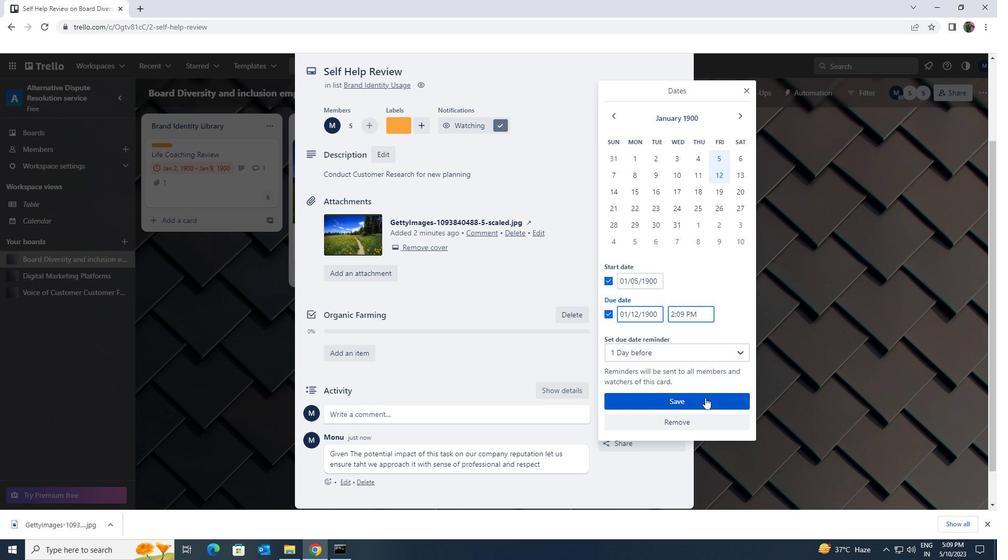 
Action: Mouse moved to (704, 398)
Screenshot: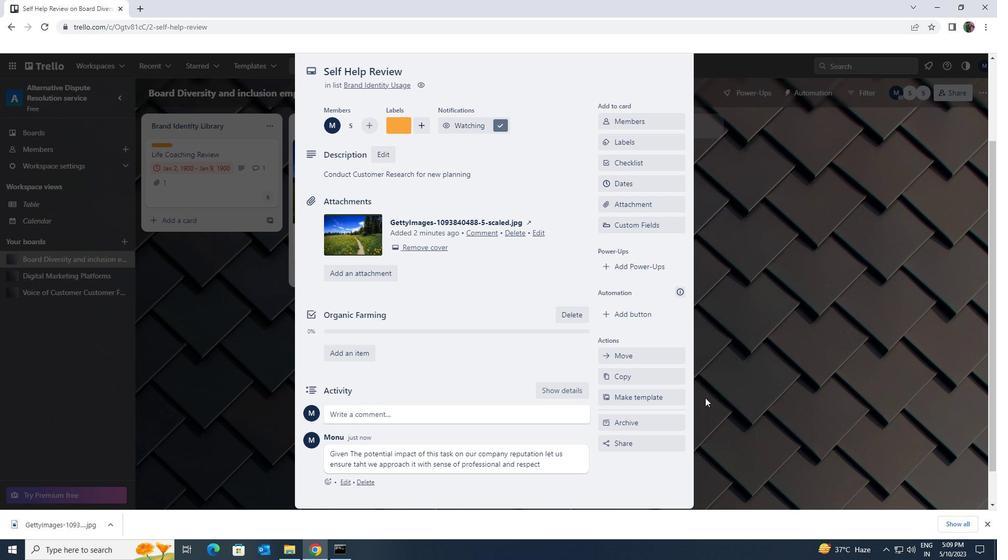 
